 Task: Check the average views per listing of septic tank in the last 1 year.
Action: Mouse moved to (1086, 273)
Screenshot: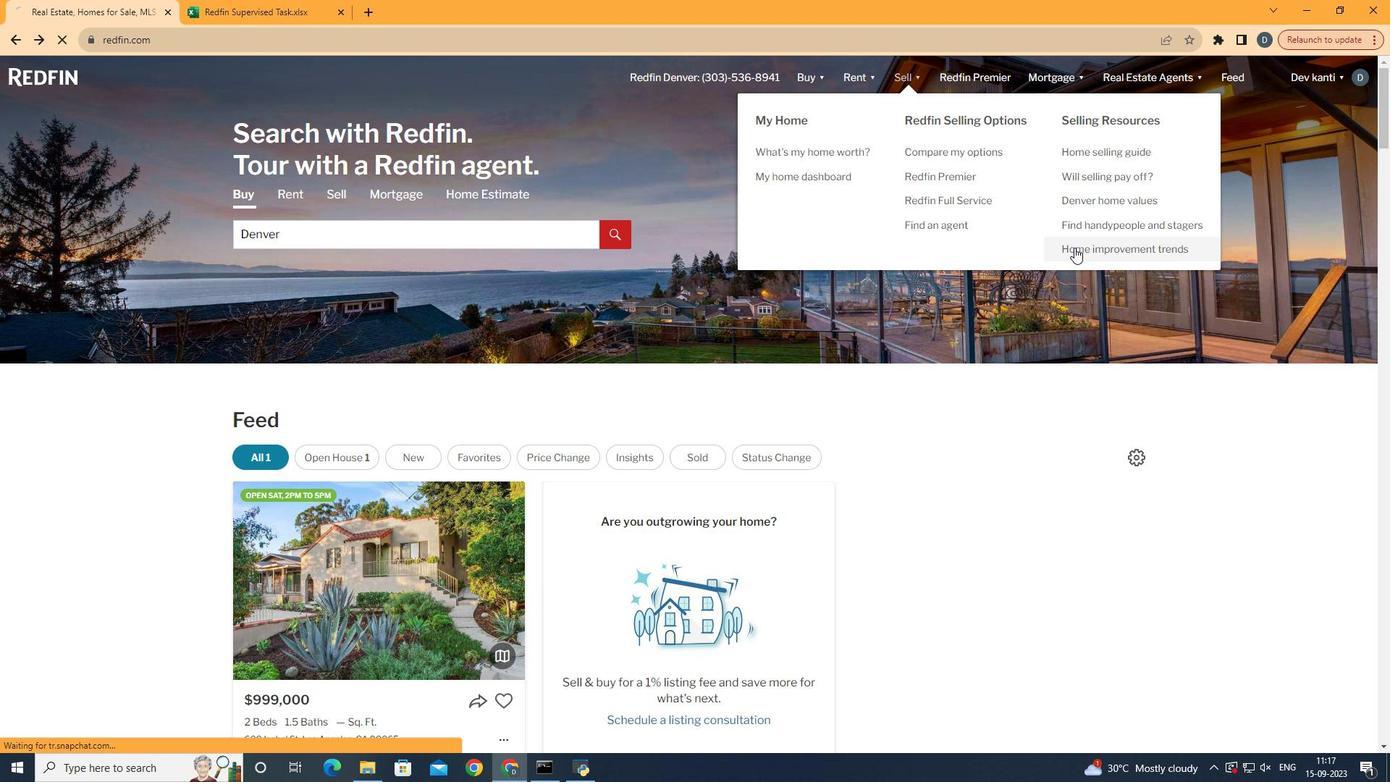 
Action: Mouse pressed left at (1086, 273)
Screenshot: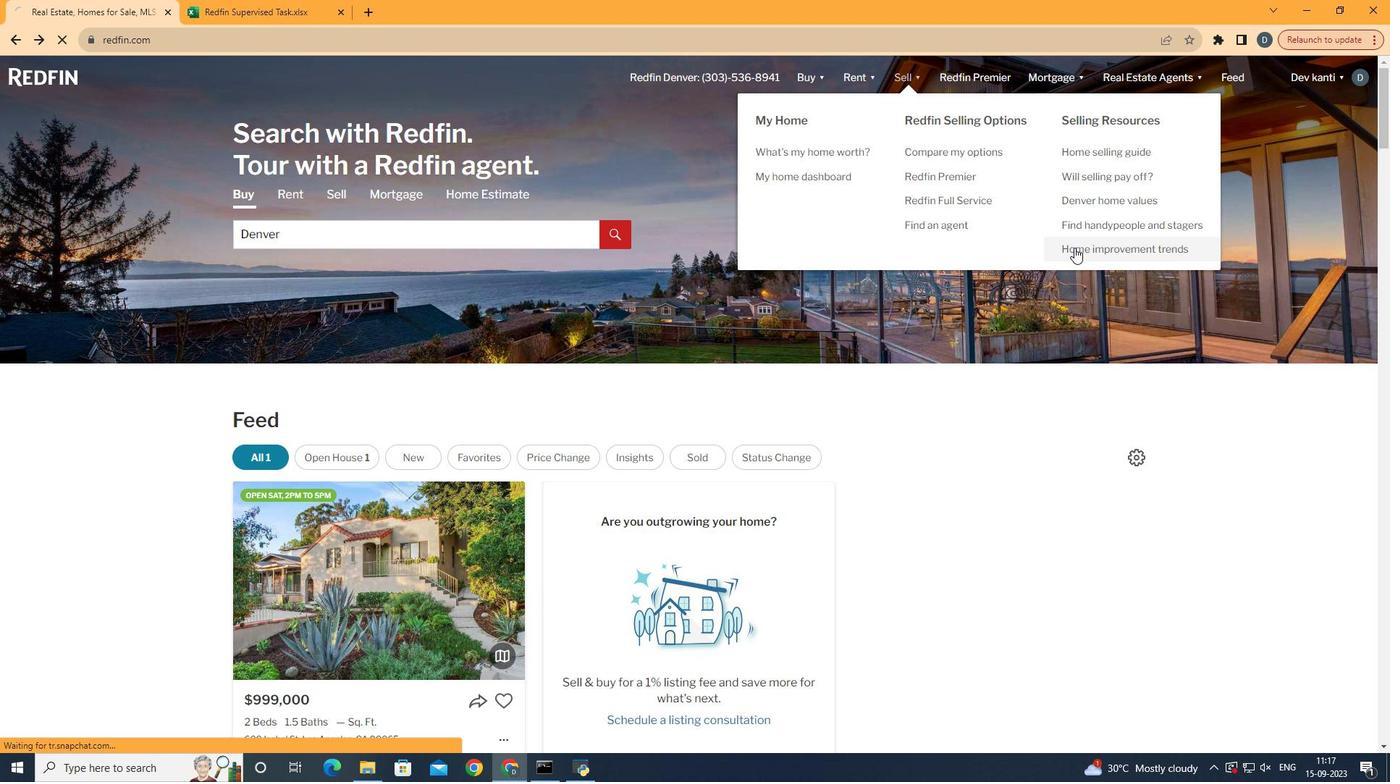 
Action: Mouse moved to (407, 291)
Screenshot: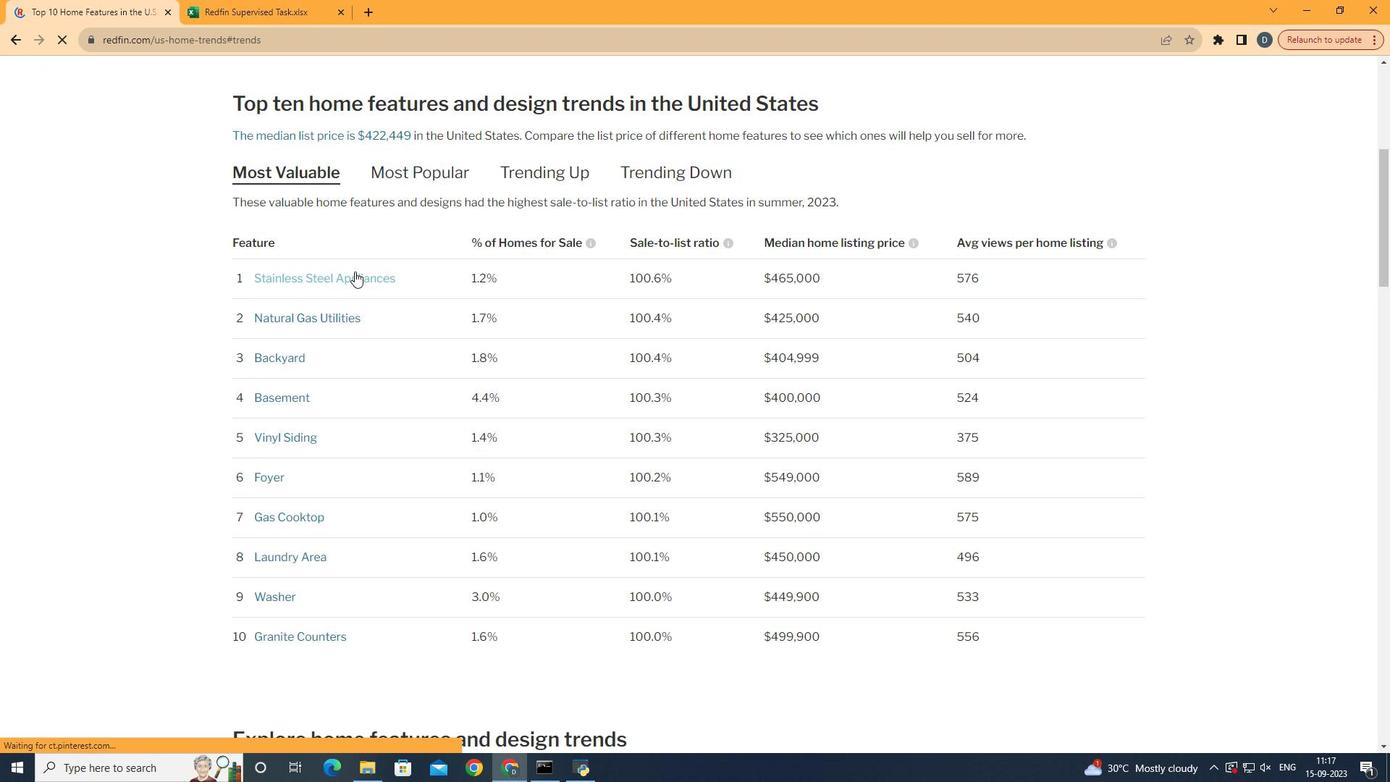 
Action: Mouse pressed left at (407, 291)
Screenshot: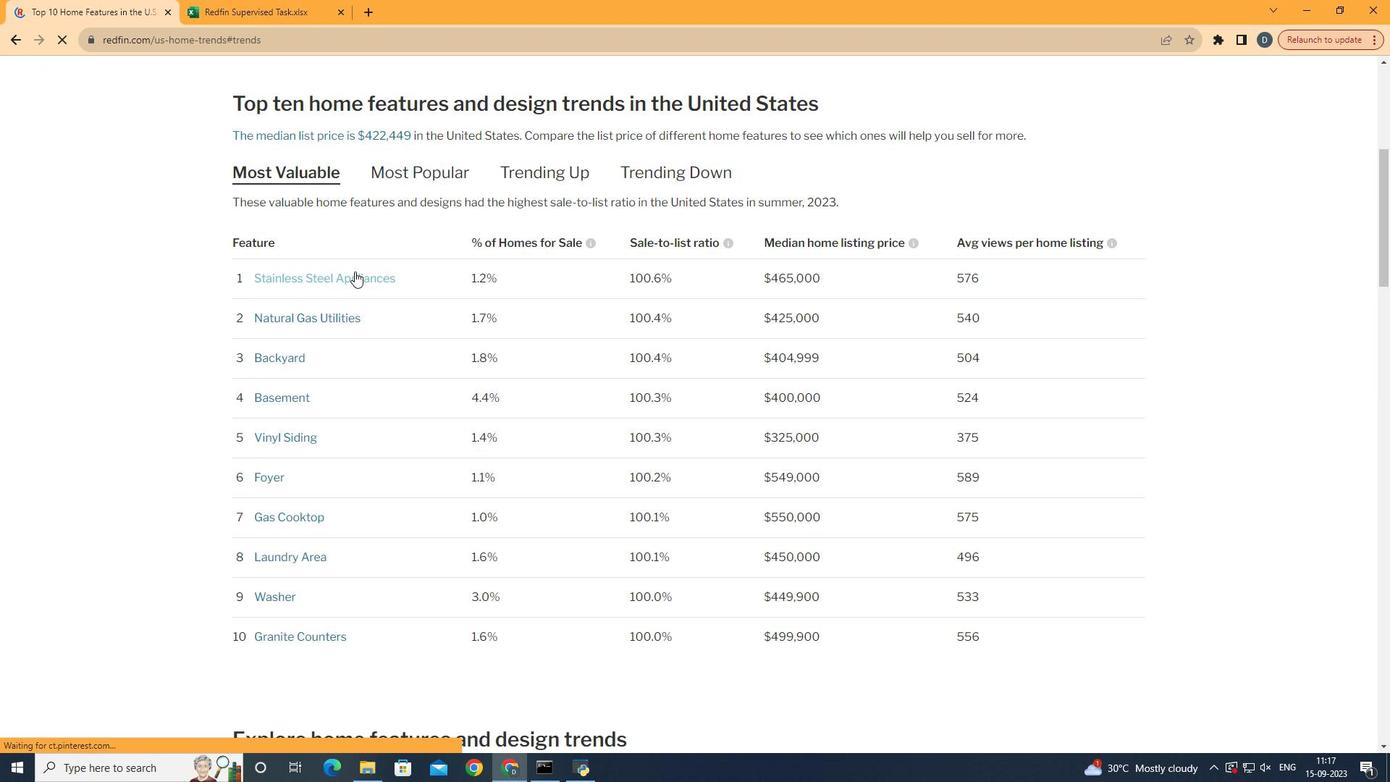 
Action: Mouse moved to (408, 291)
Screenshot: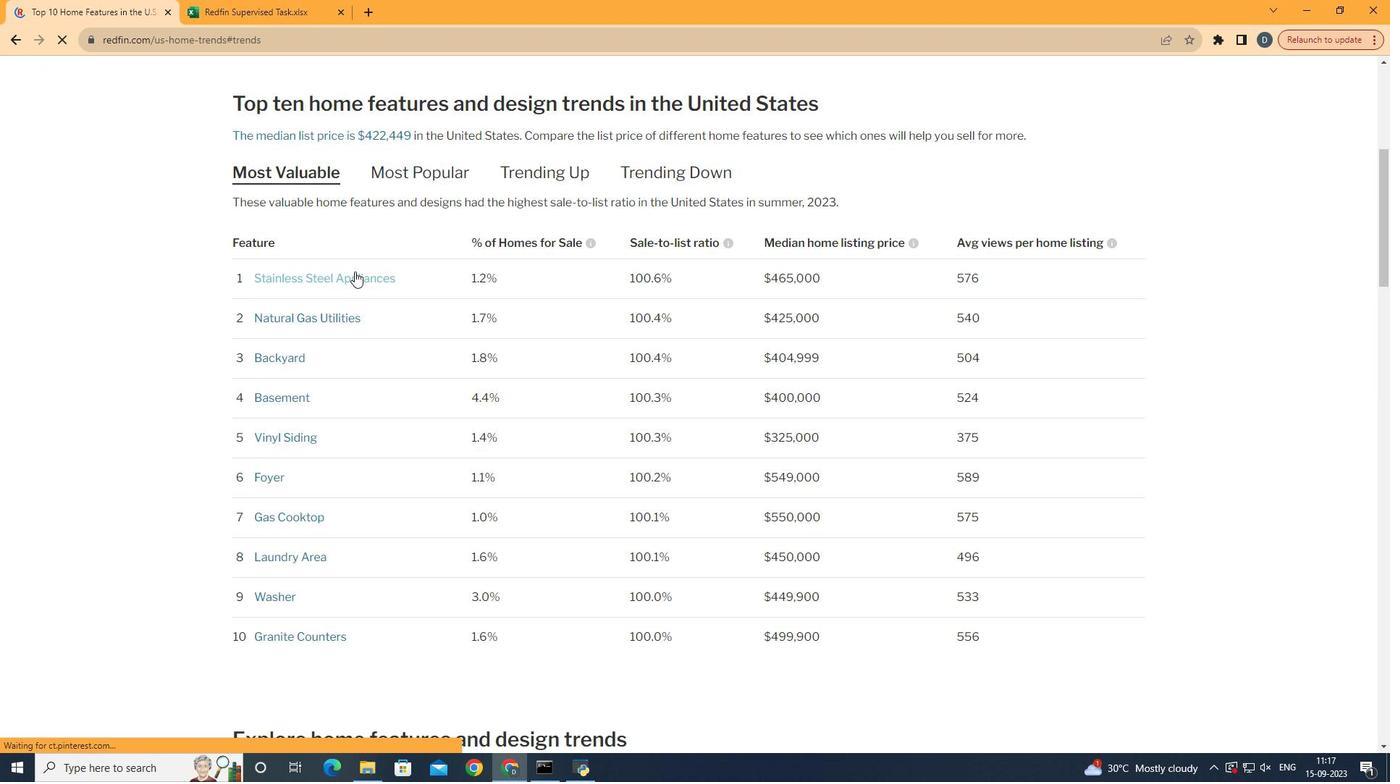 
Action: Mouse scrolled (408, 291) with delta (0, 0)
Screenshot: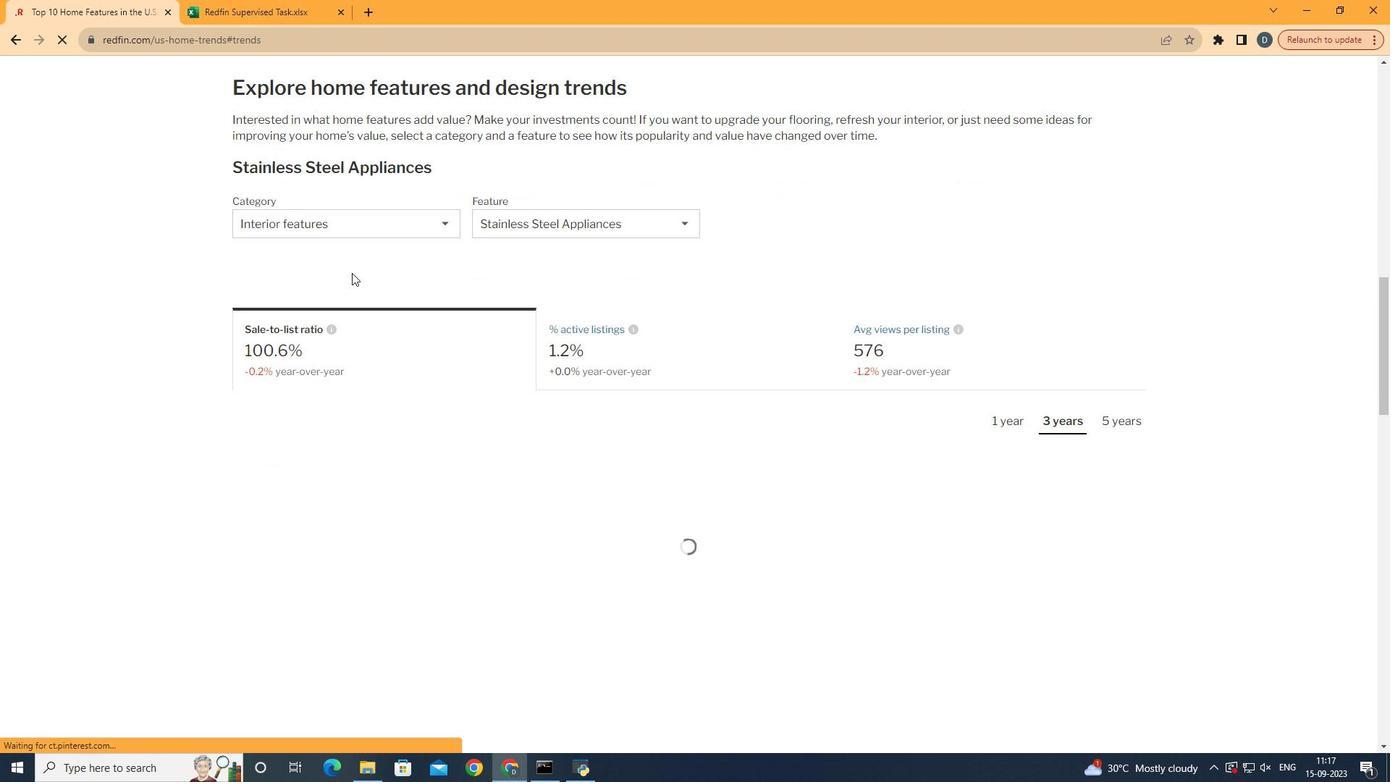 
Action: Mouse scrolled (408, 291) with delta (0, 0)
Screenshot: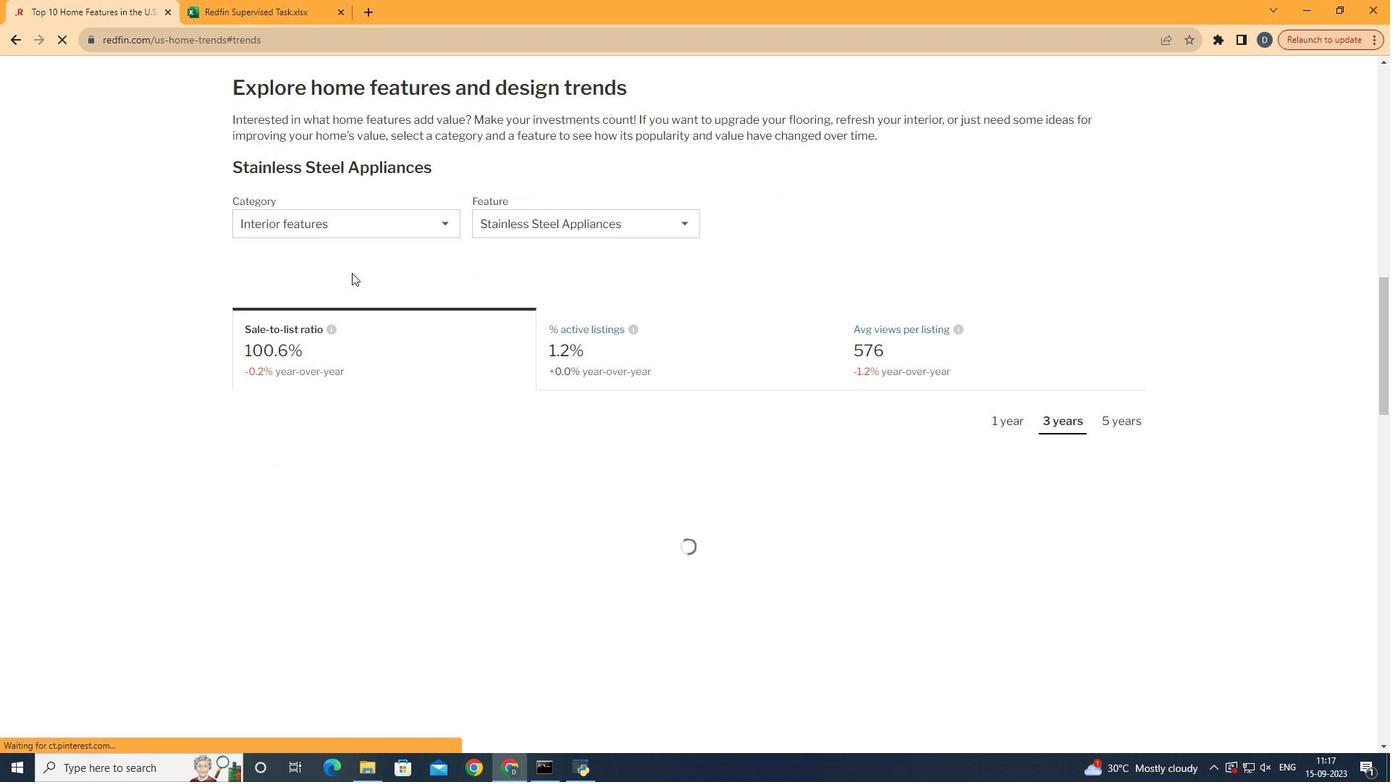 
Action: Mouse scrolled (408, 291) with delta (0, 0)
Screenshot: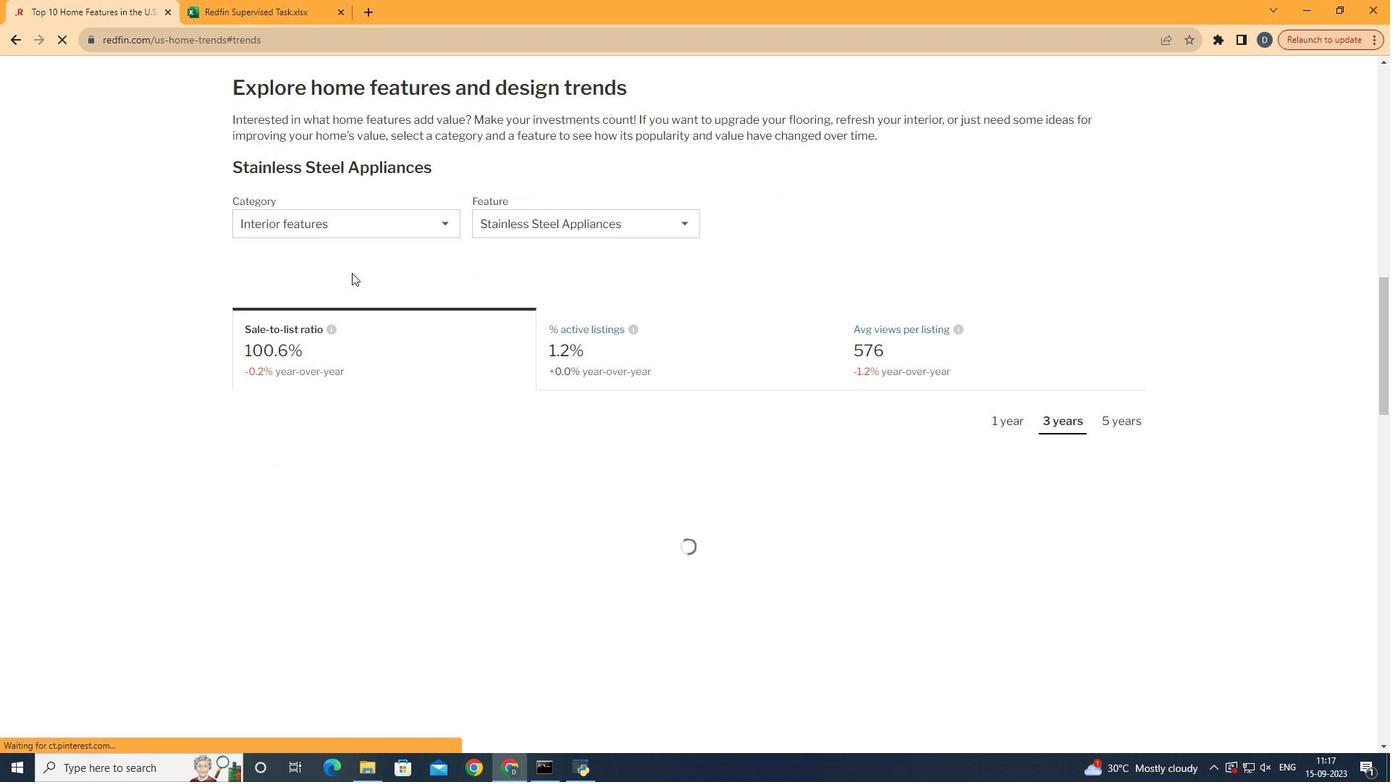 
Action: Mouse scrolled (408, 291) with delta (0, 0)
Screenshot: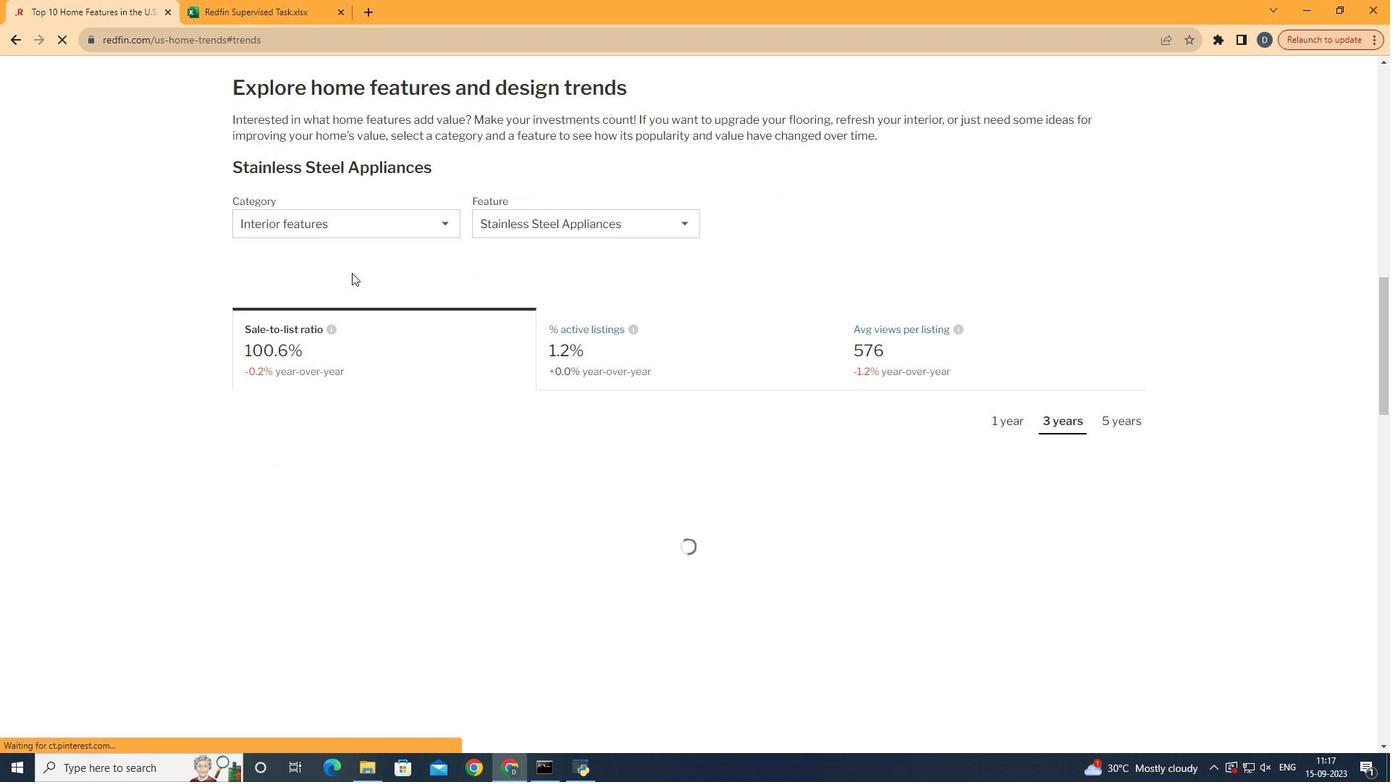 
Action: Mouse scrolled (408, 291) with delta (0, 0)
Screenshot: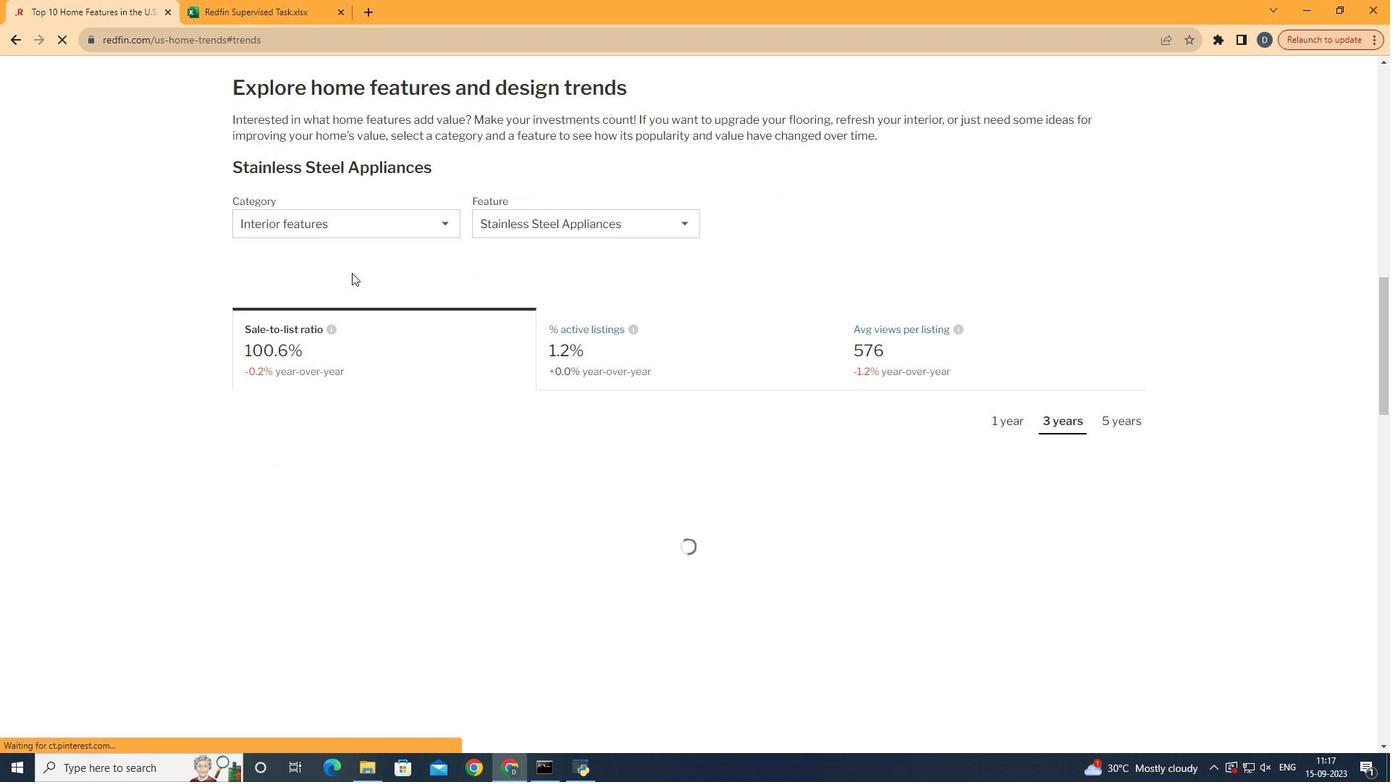 
Action: Mouse scrolled (408, 291) with delta (0, 0)
Screenshot: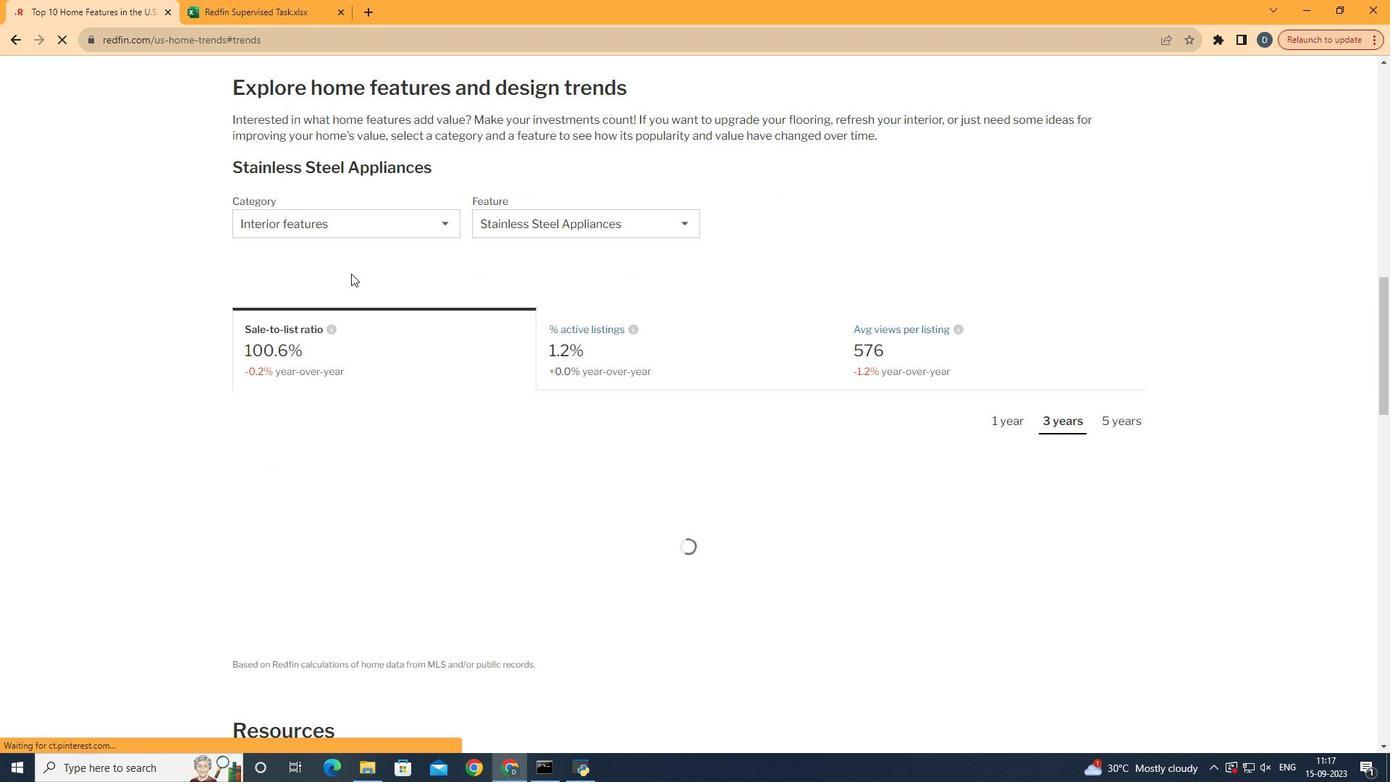 
Action: Mouse scrolled (408, 291) with delta (0, 0)
Screenshot: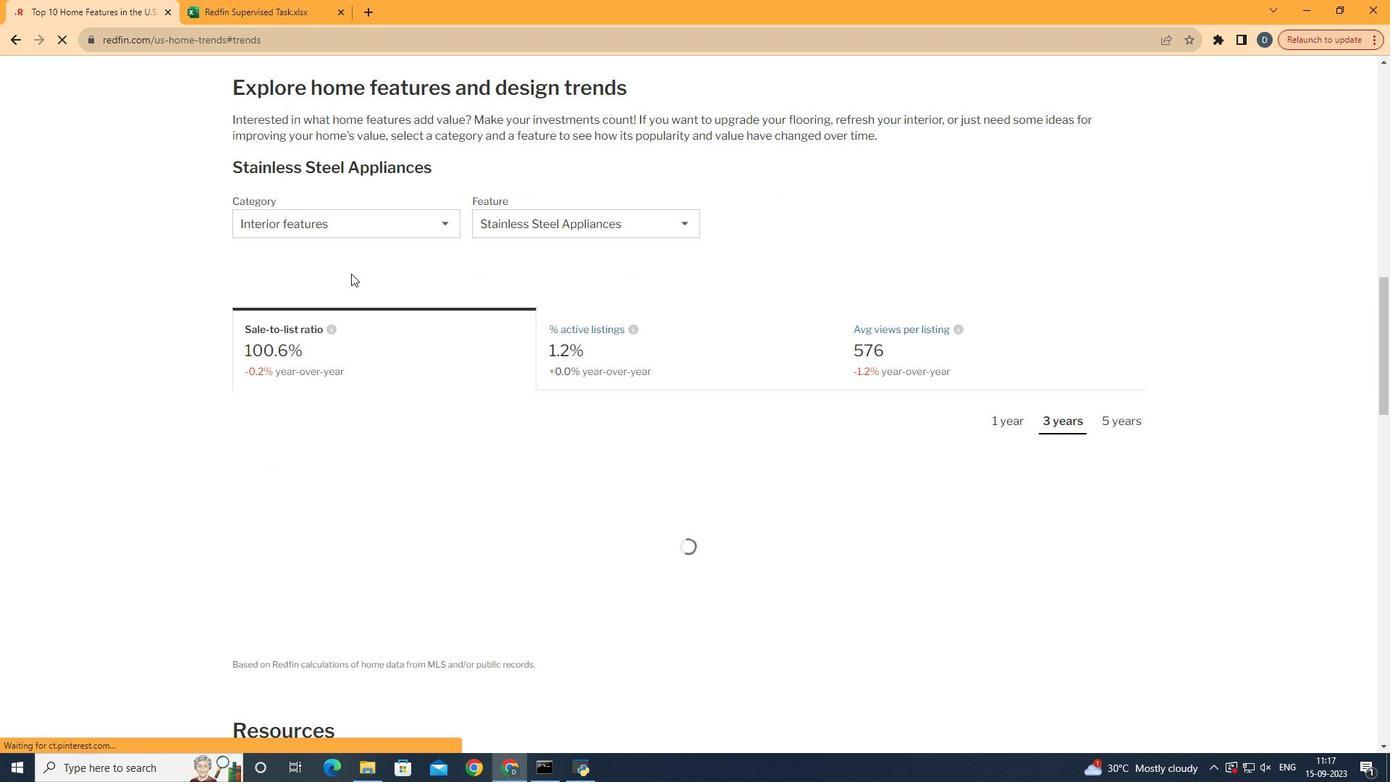 
Action: Mouse scrolled (408, 291) with delta (0, 0)
Screenshot: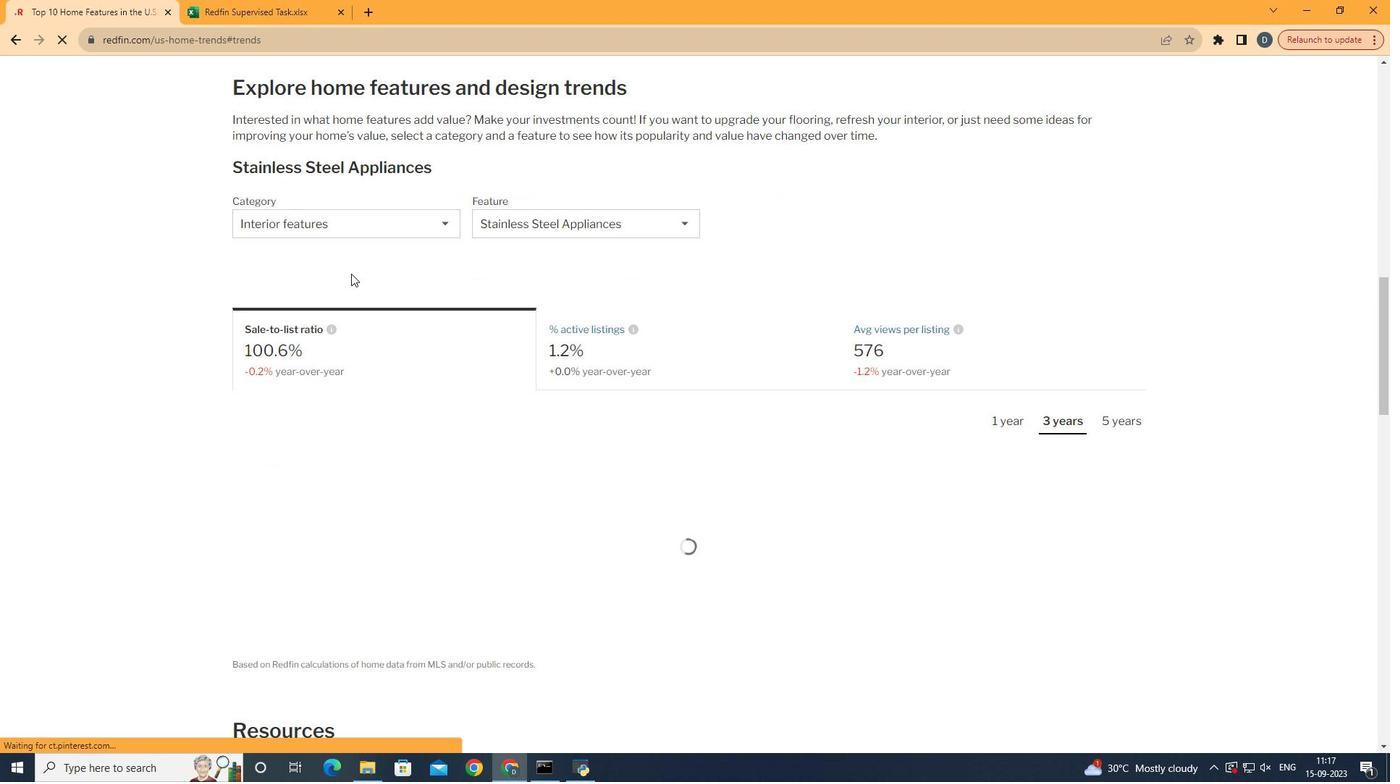 
Action: Mouse scrolled (408, 291) with delta (0, 0)
Screenshot: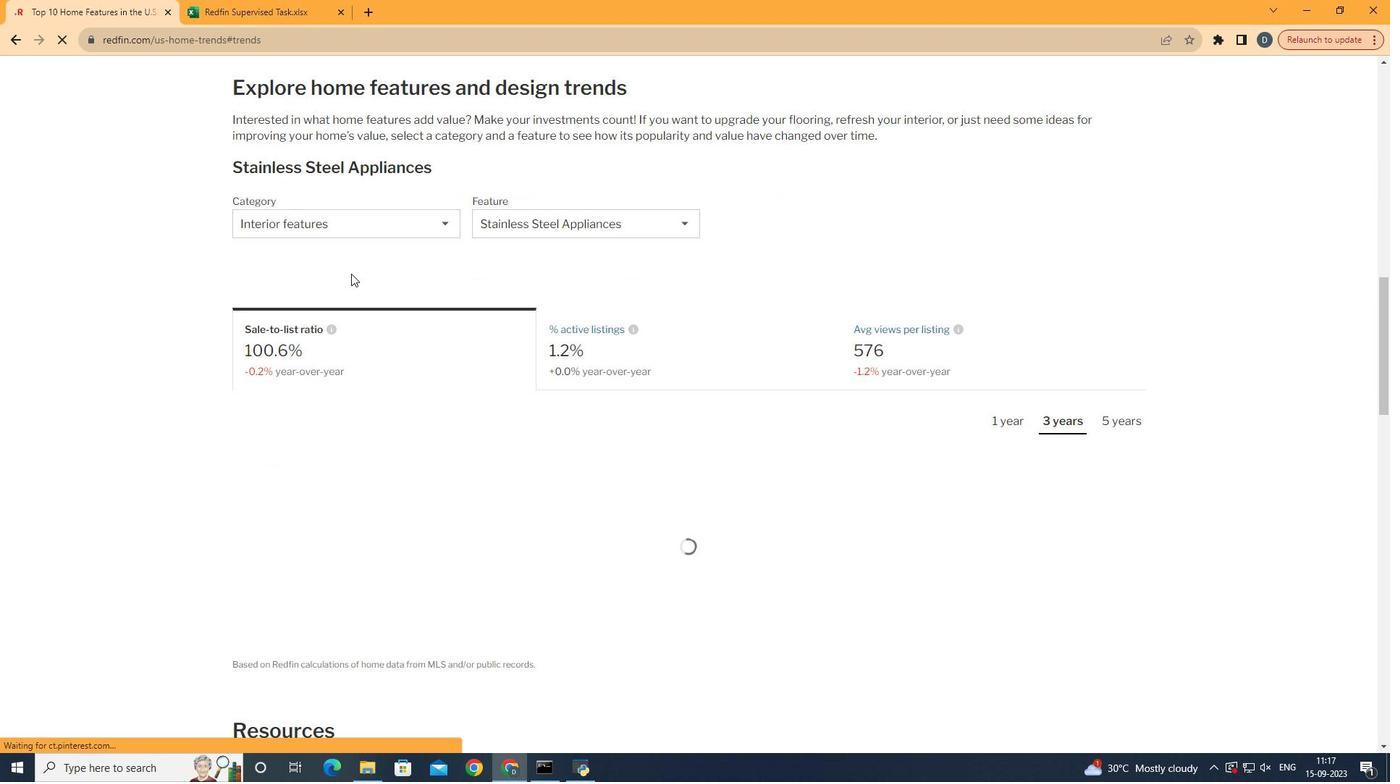 
Action: Mouse moved to (404, 293)
Screenshot: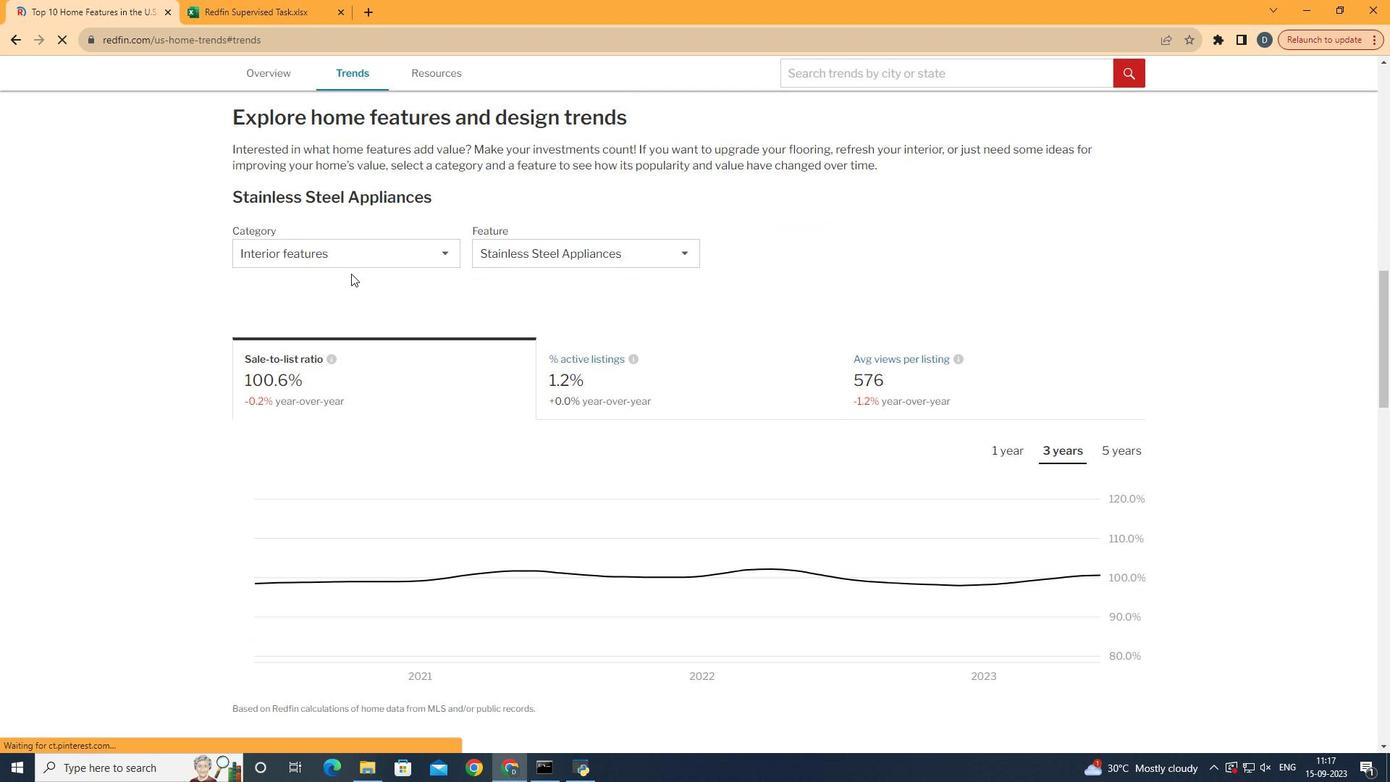 
Action: Mouse scrolled (404, 292) with delta (0, 0)
Screenshot: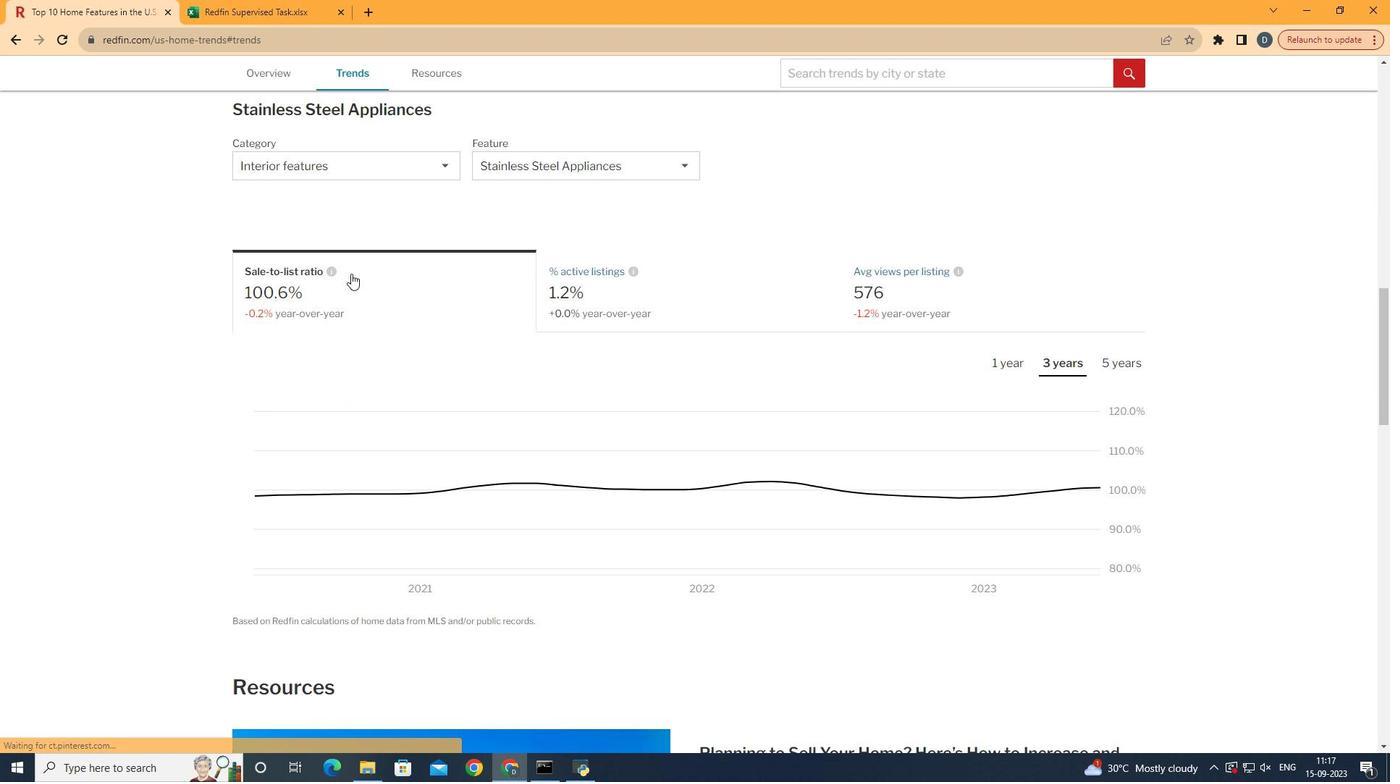 
Action: Mouse scrolled (404, 292) with delta (0, 0)
Screenshot: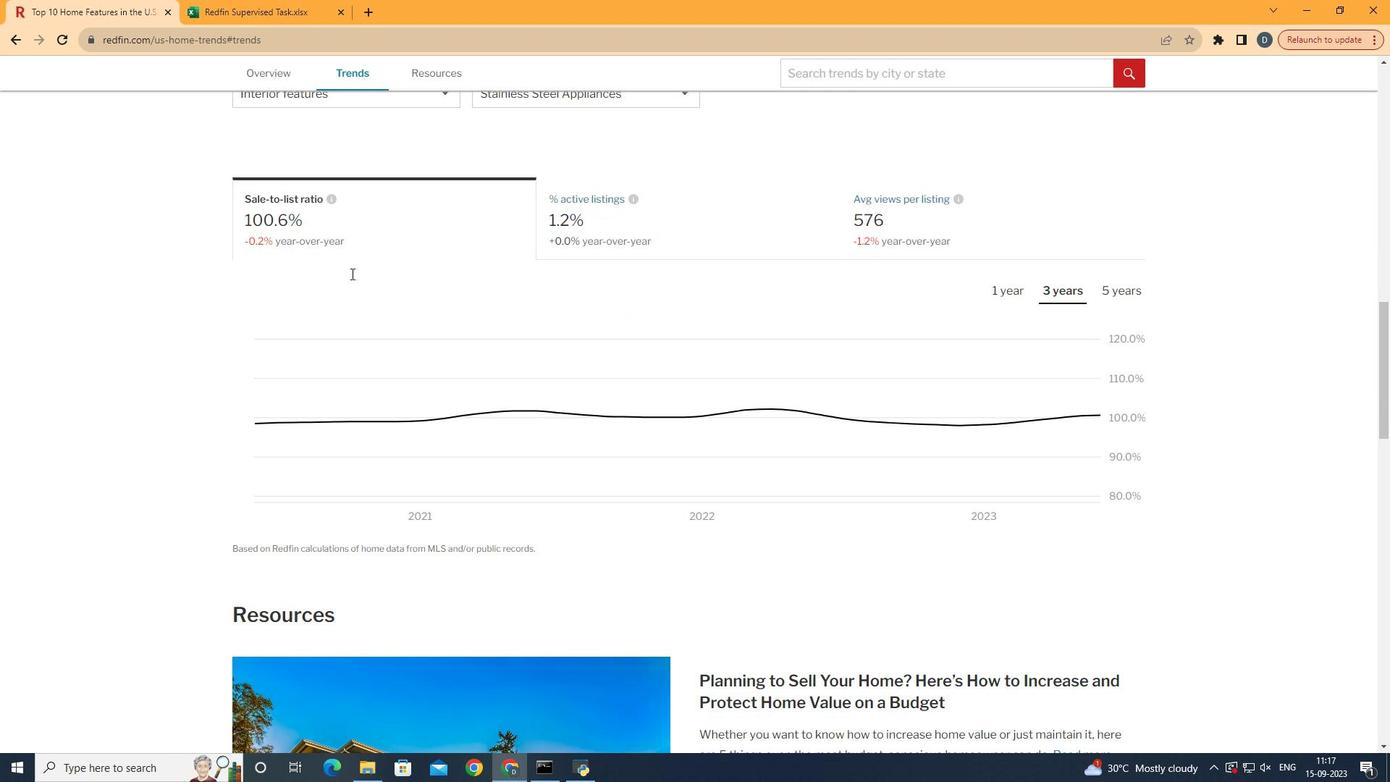 
Action: Mouse scrolled (404, 292) with delta (0, 0)
Screenshot: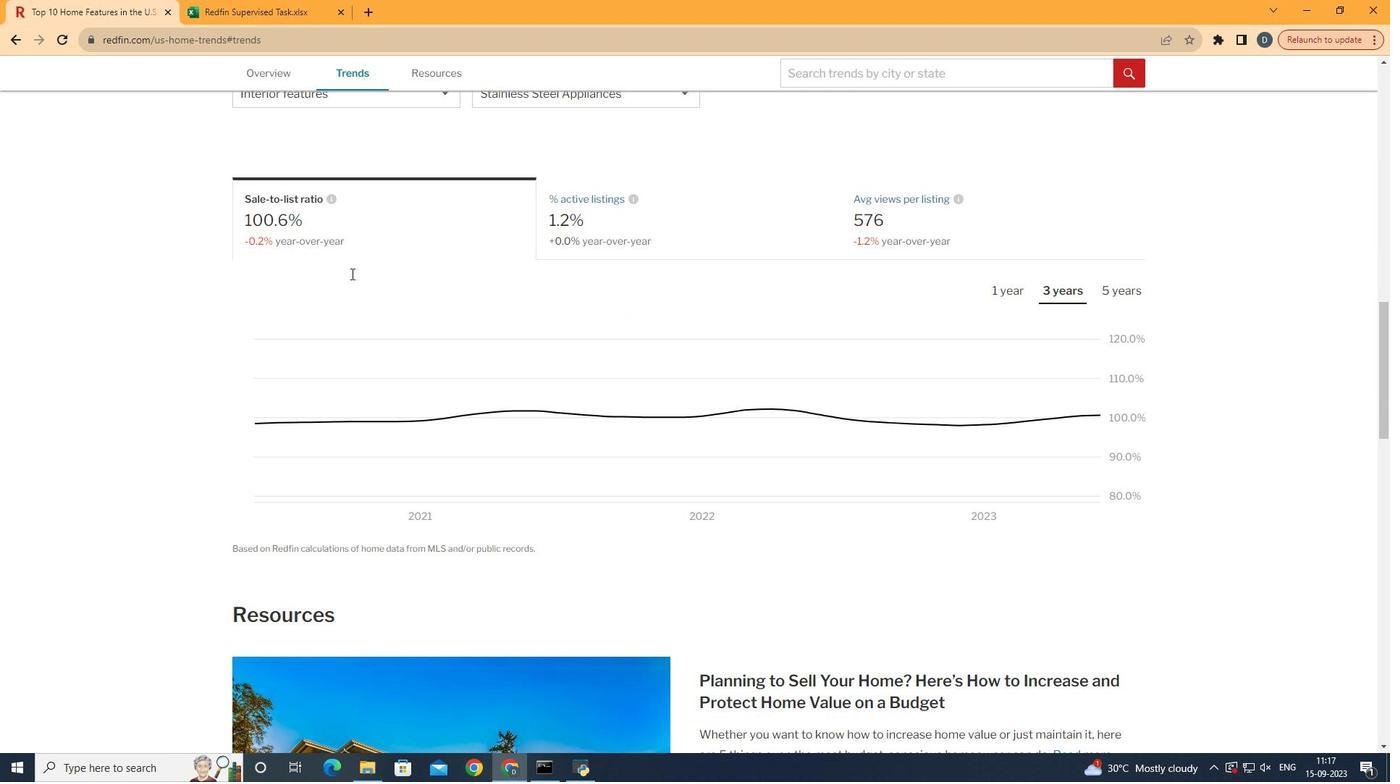 
Action: Mouse scrolled (404, 292) with delta (0, 0)
Screenshot: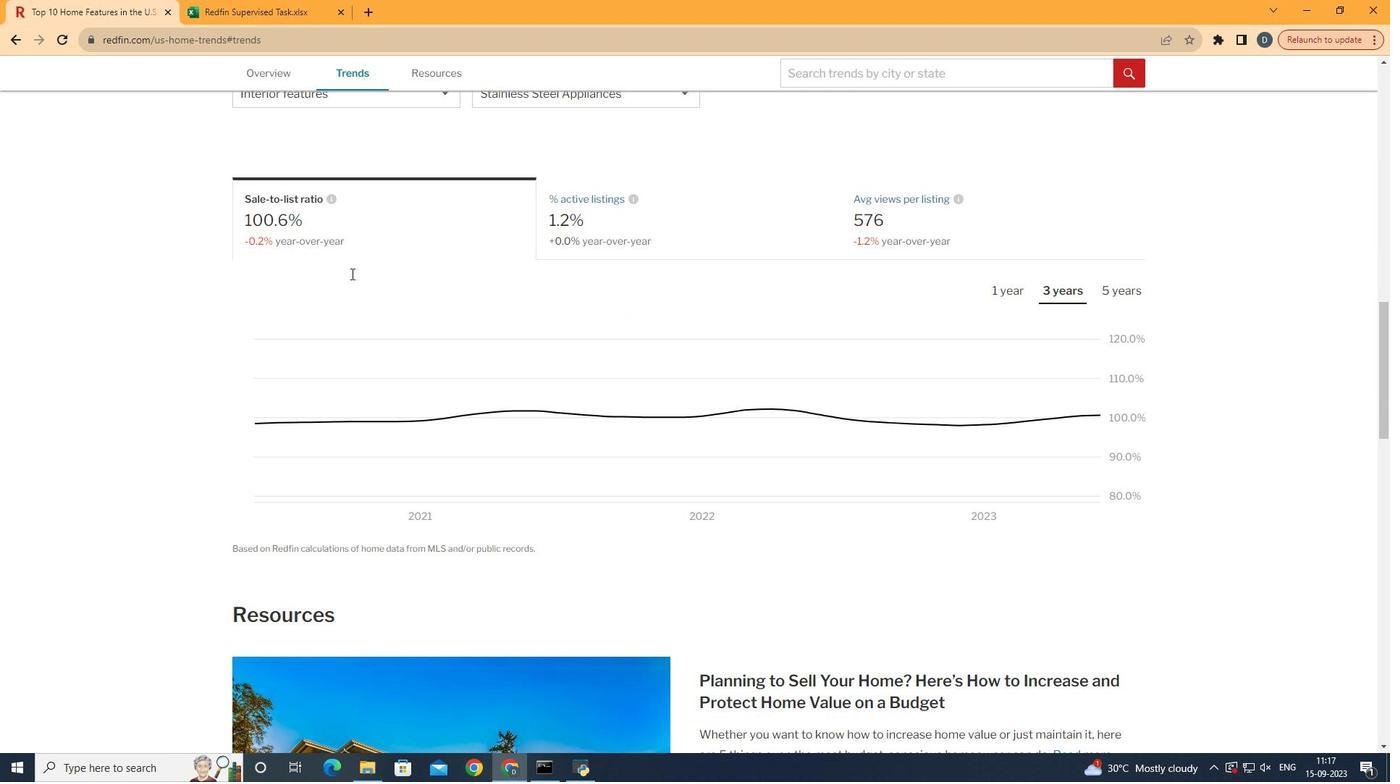 
Action: Mouse scrolled (404, 292) with delta (0, 0)
Screenshot: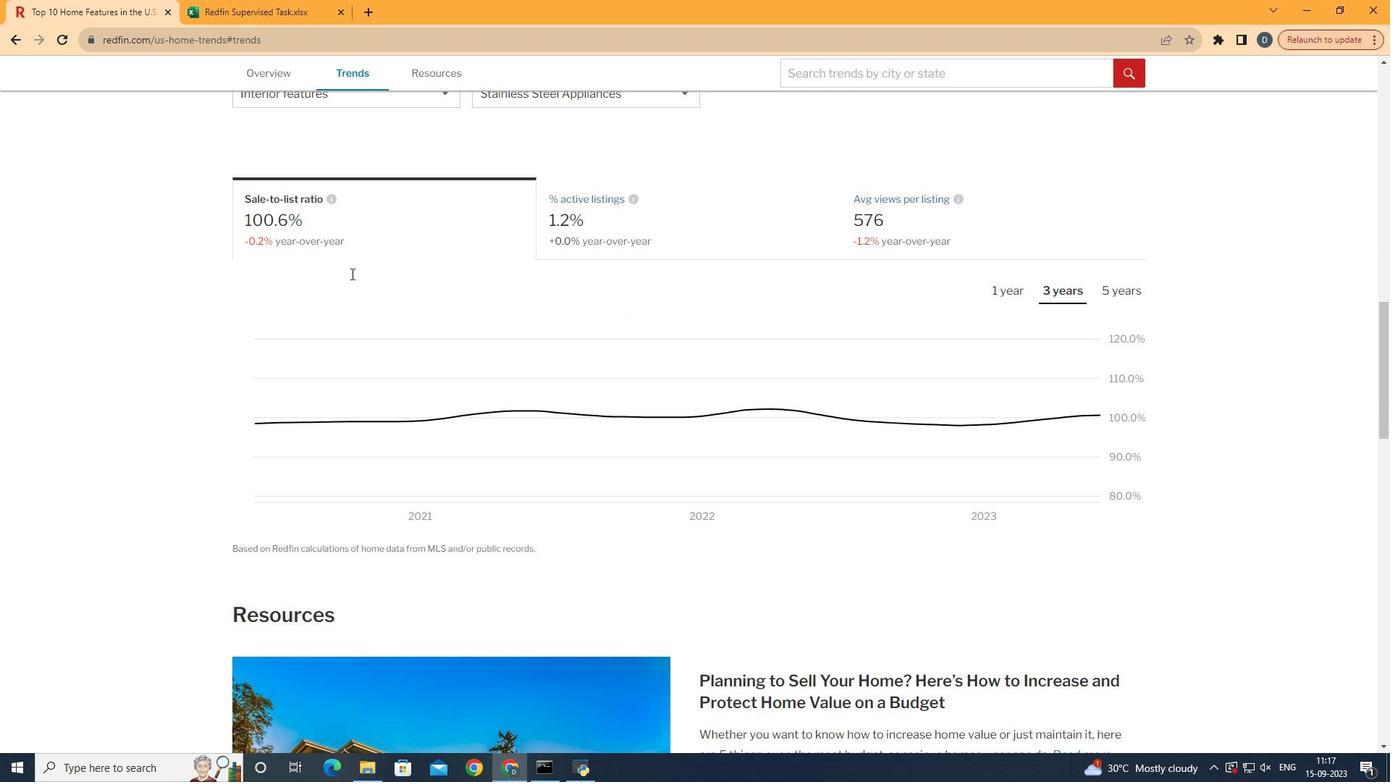 
Action: Mouse scrolled (404, 293) with delta (0, 0)
Screenshot: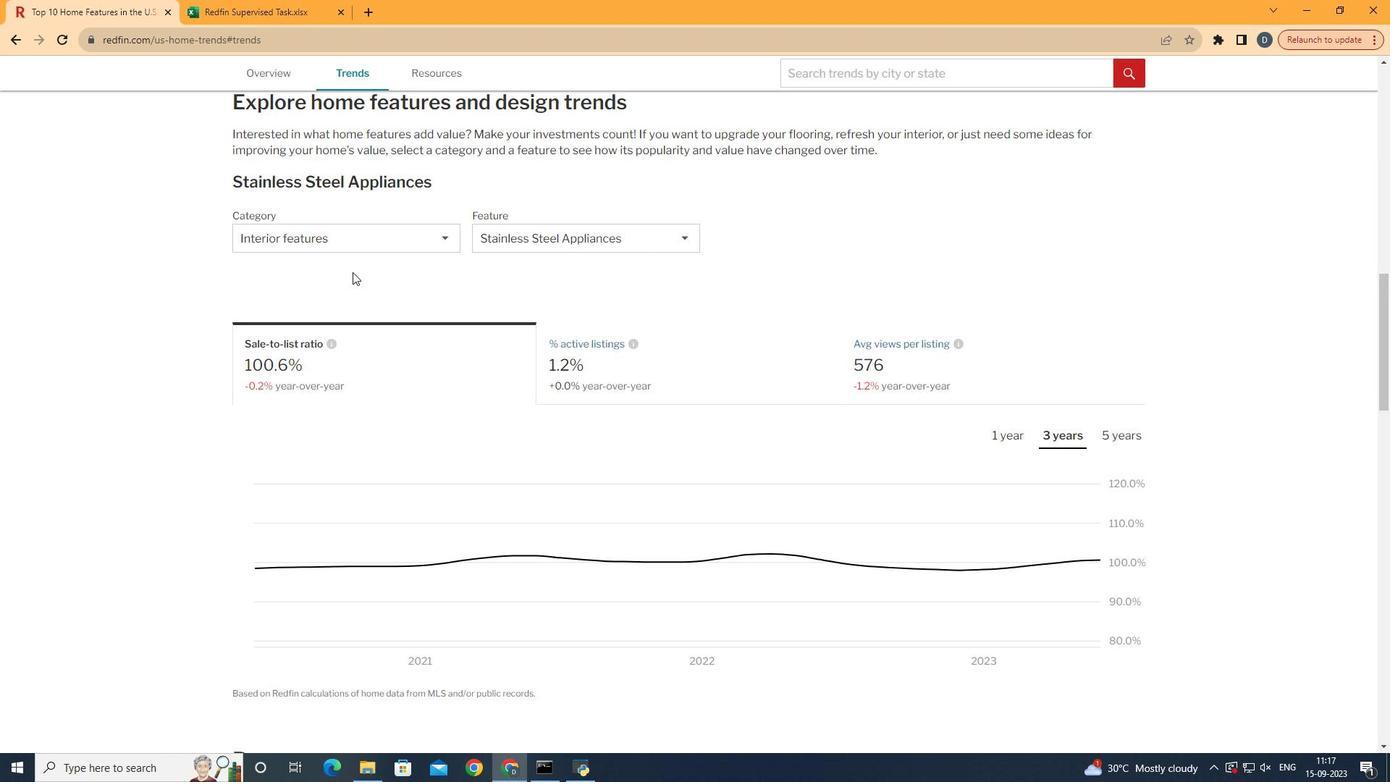 
Action: Mouse scrolled (404, 293) with delta (0, 0)
Screenshot: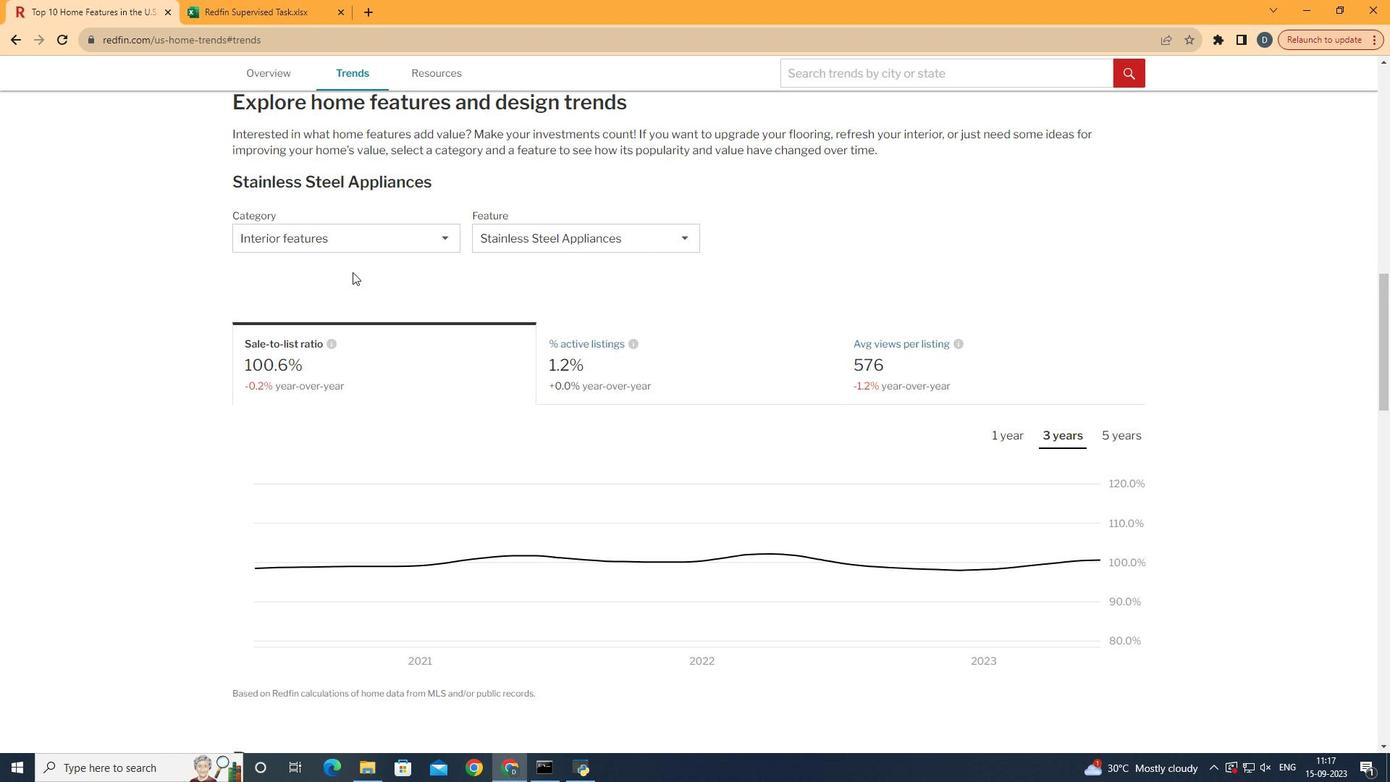
Action: Mouse moved to (453, 261)
Screenshot: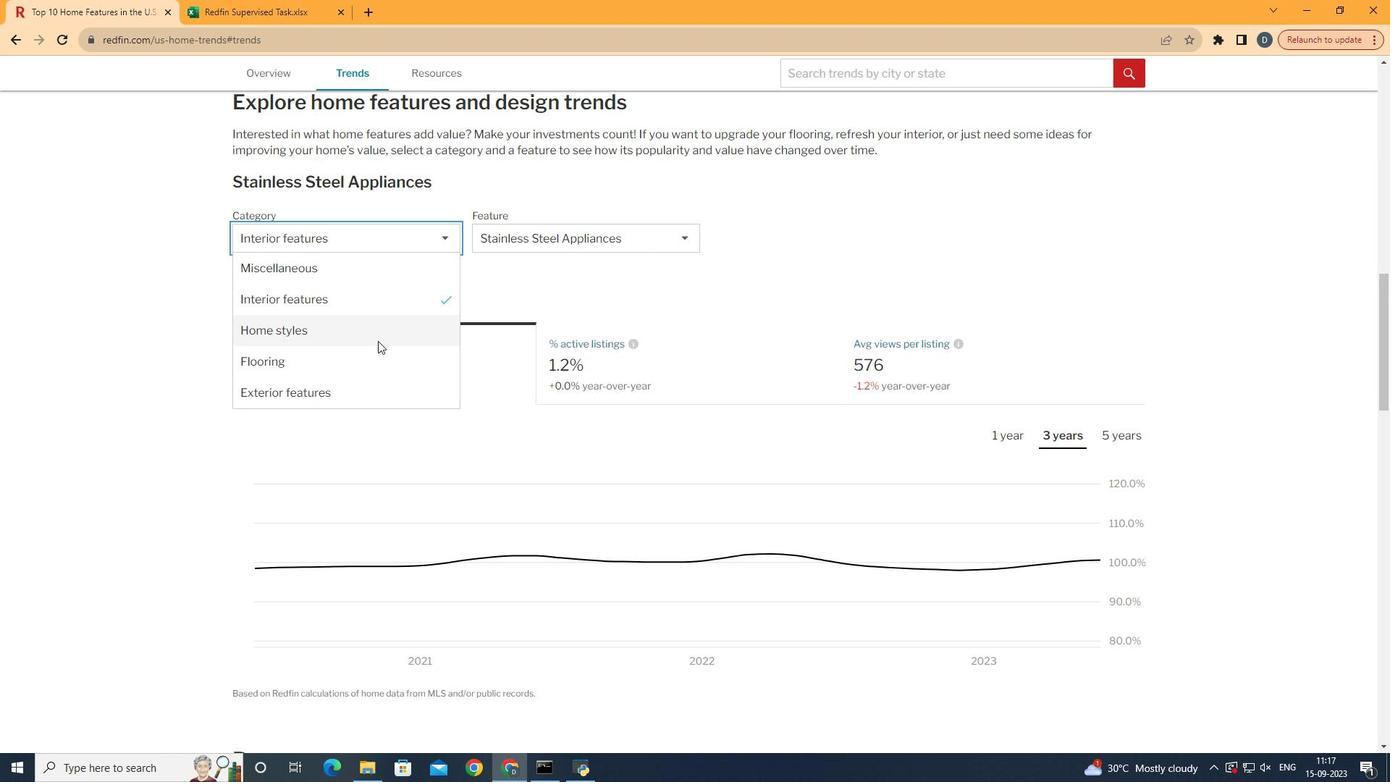 
Action: Mouse pressed left at (453, 261)
Screenshot: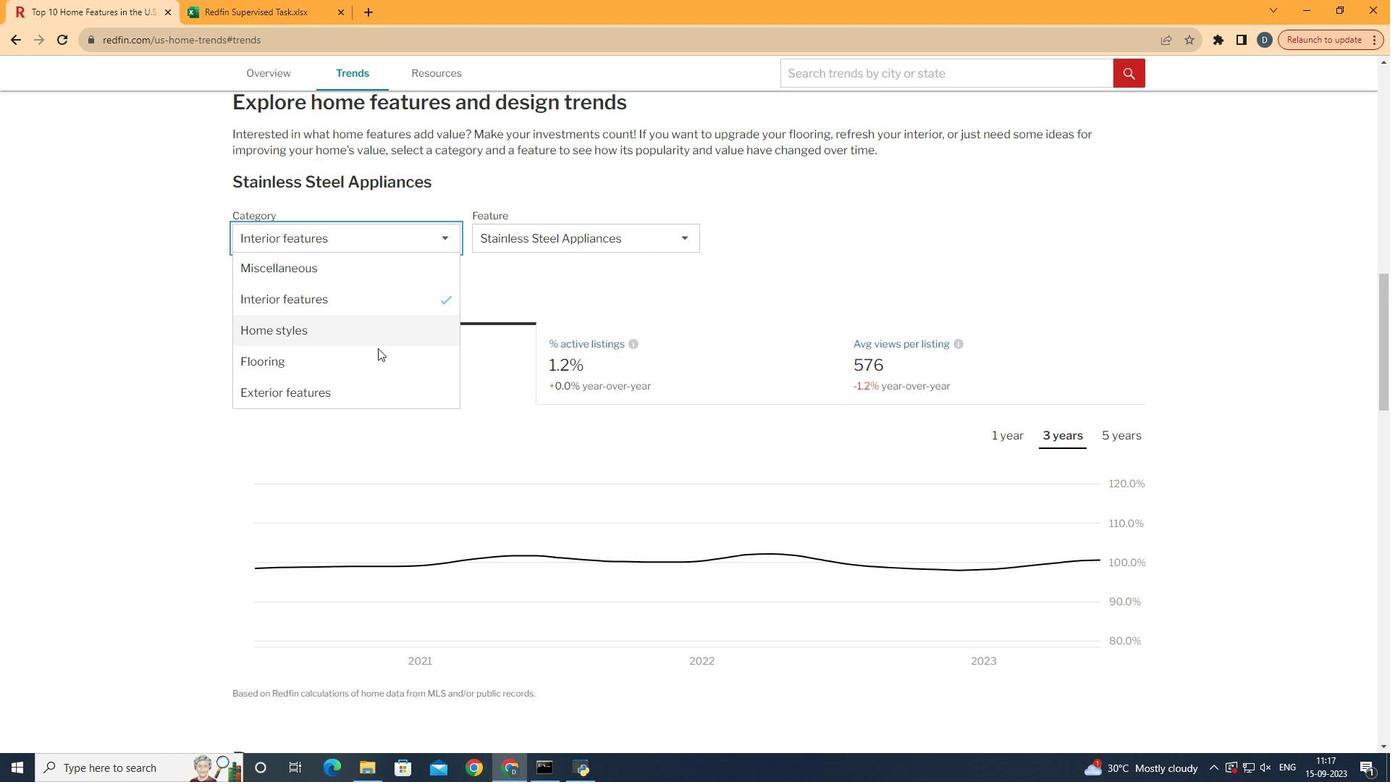 
Action: Mouse moved to (427, 379)
Screenshot: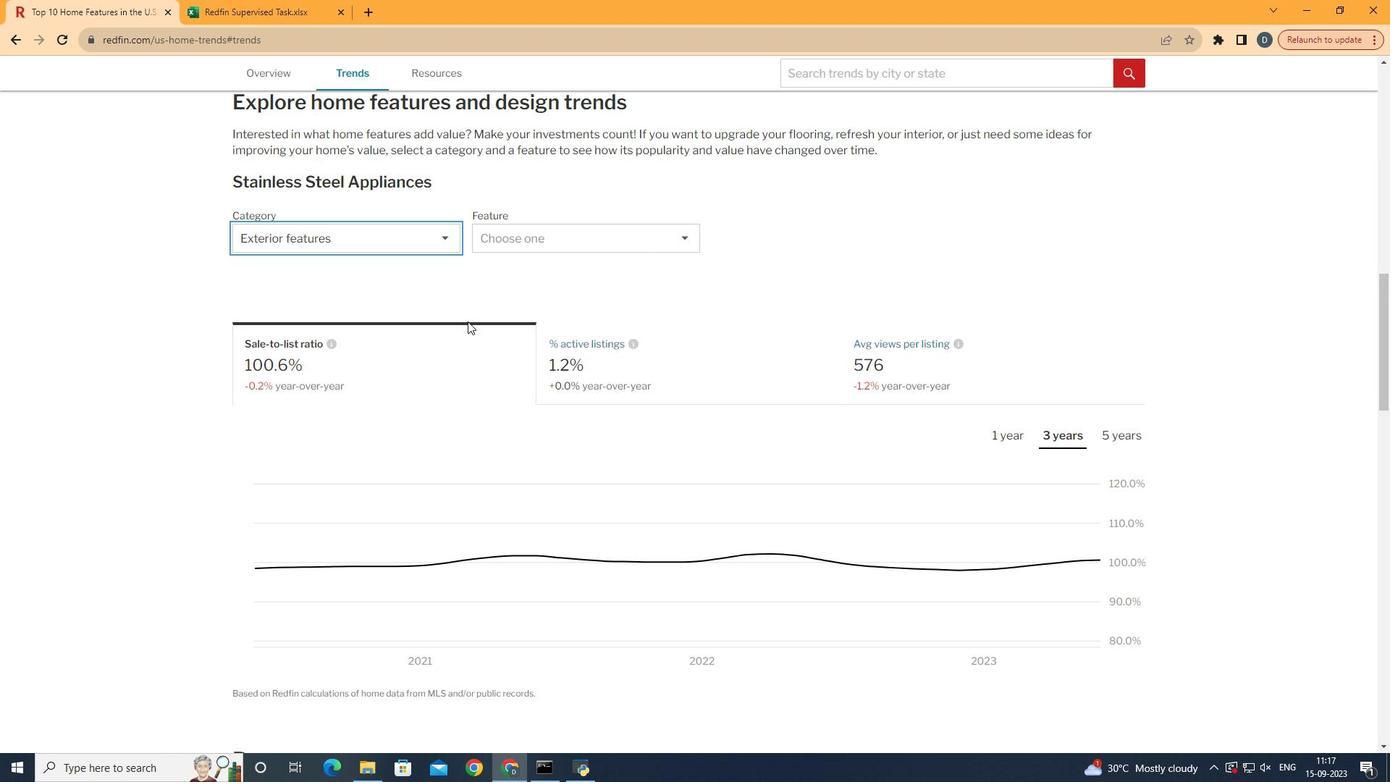 
Action: Mouse pressed left at (427, 379)
Screenshot: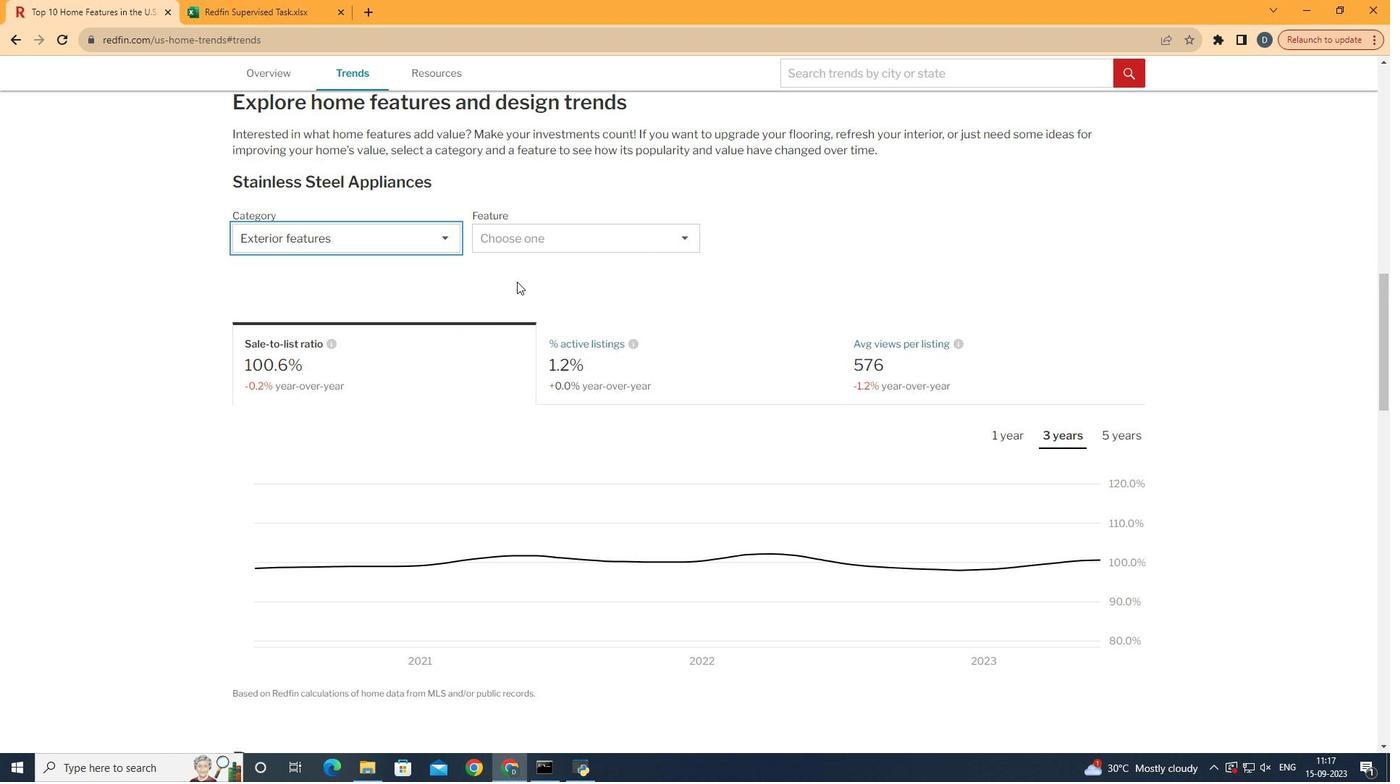 
Action: Mouse moved to (579, 282)
Screenshot: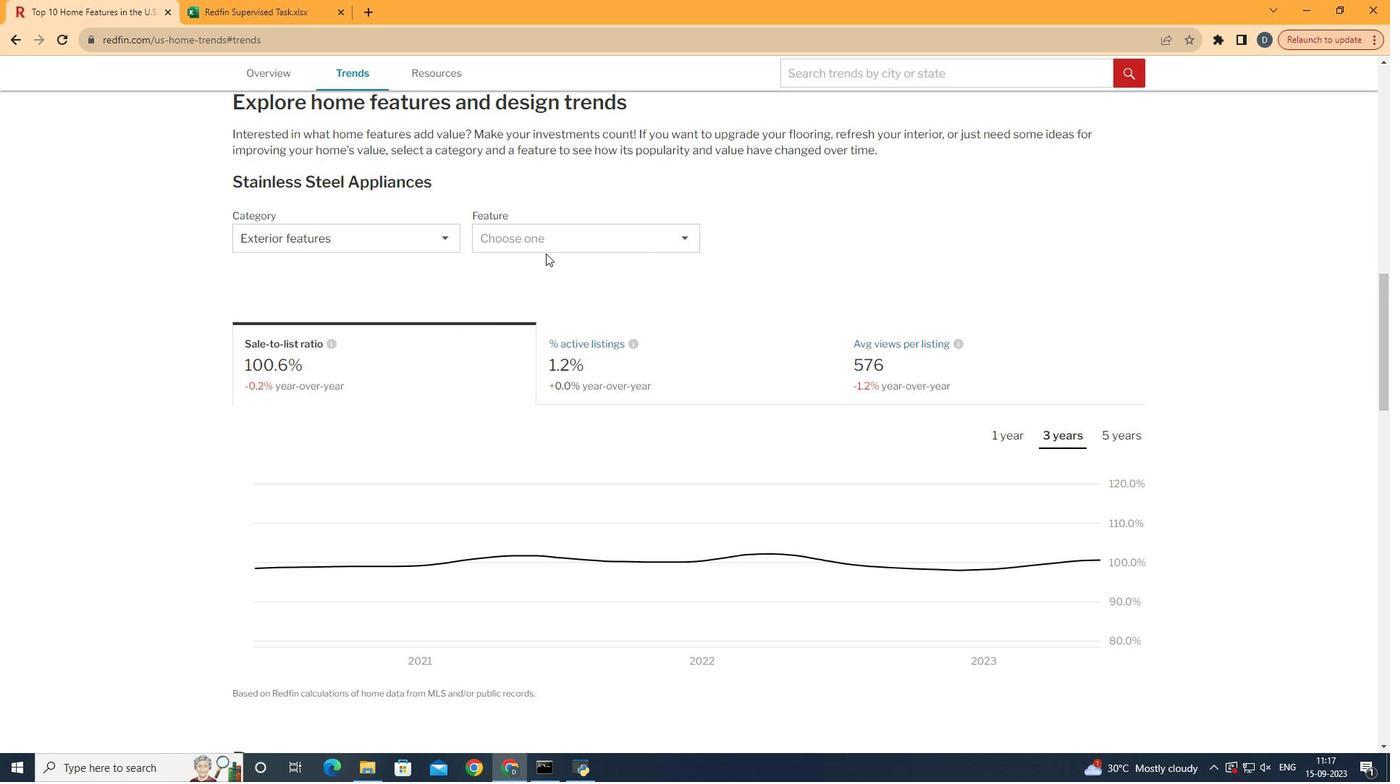 
Action: Mouse pressed left at (579, 282)
Screenshot: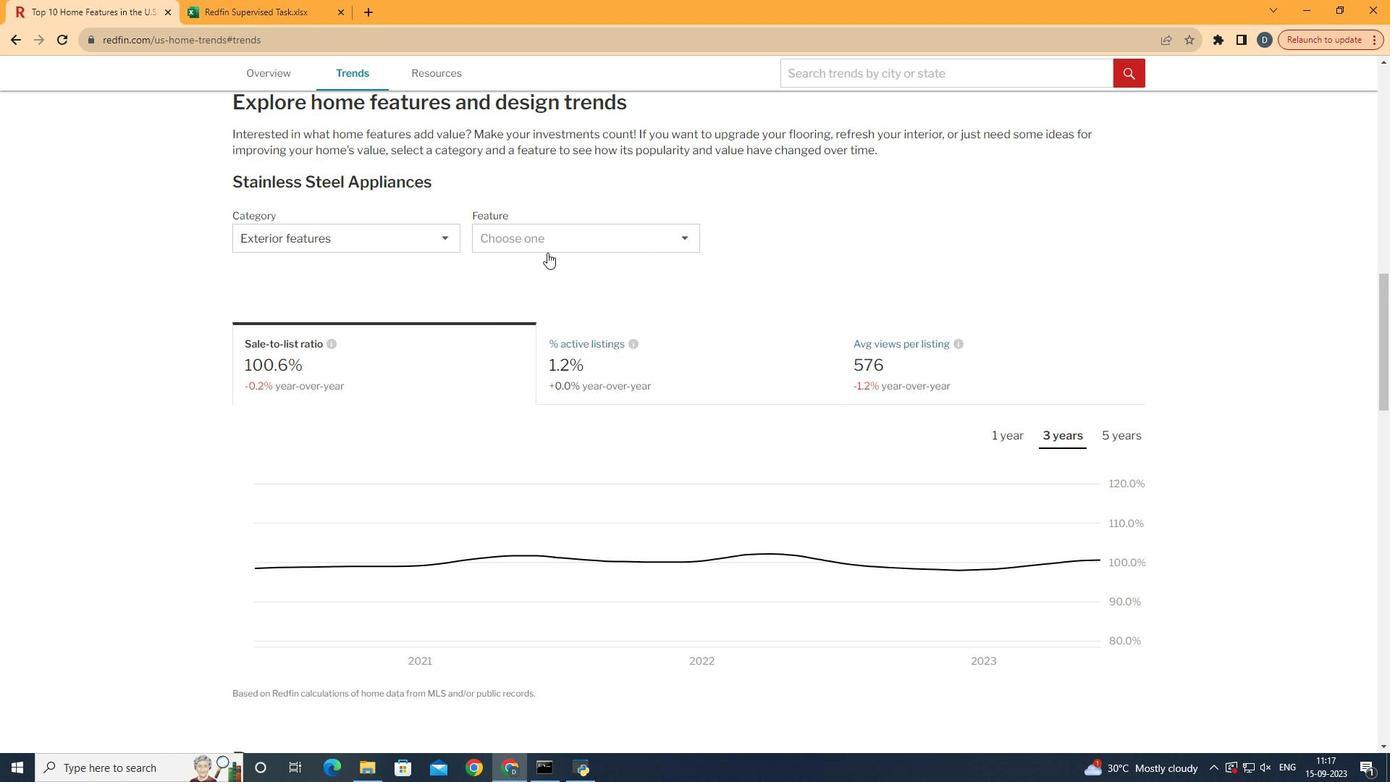 
Action: Mouse moved to (588, 278)
Screenshot: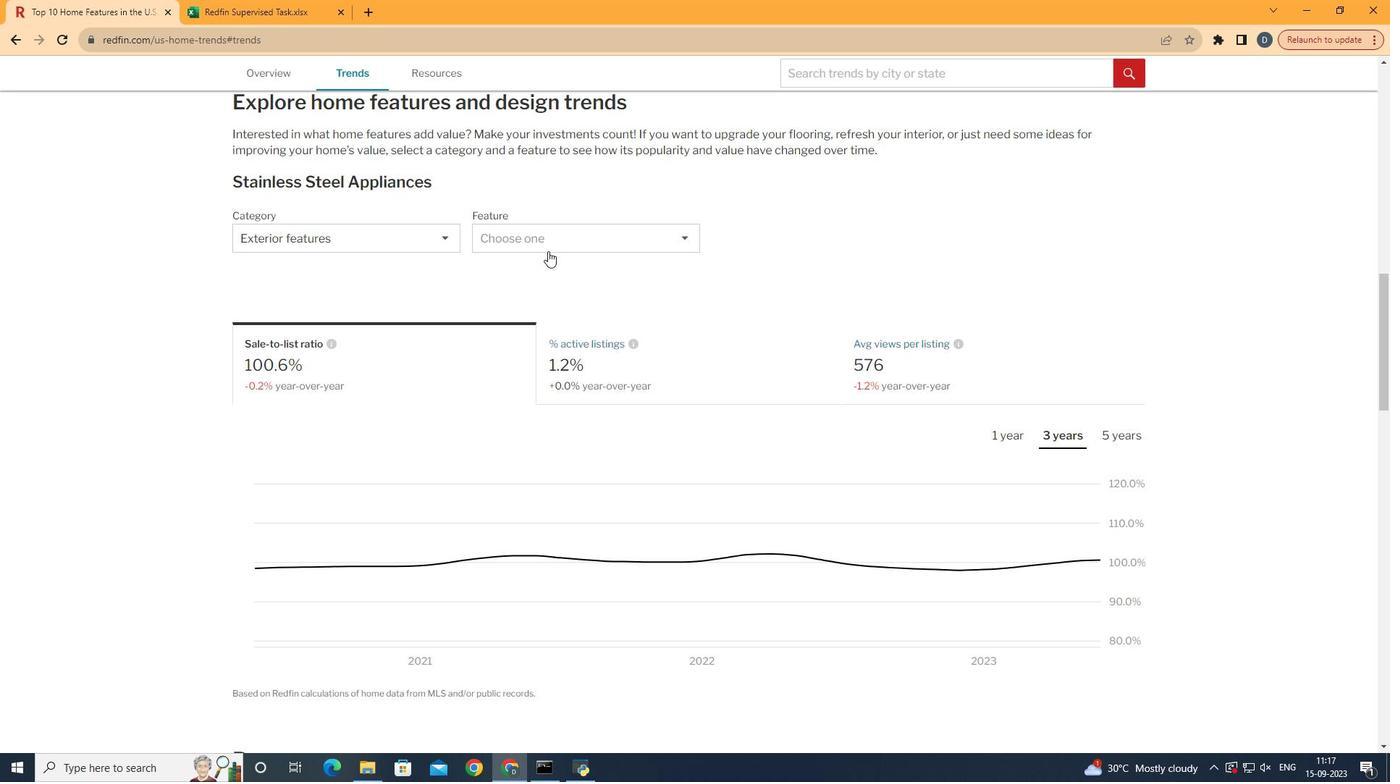 
Action: Mouse pressed left at (588, 278)
Screenshot: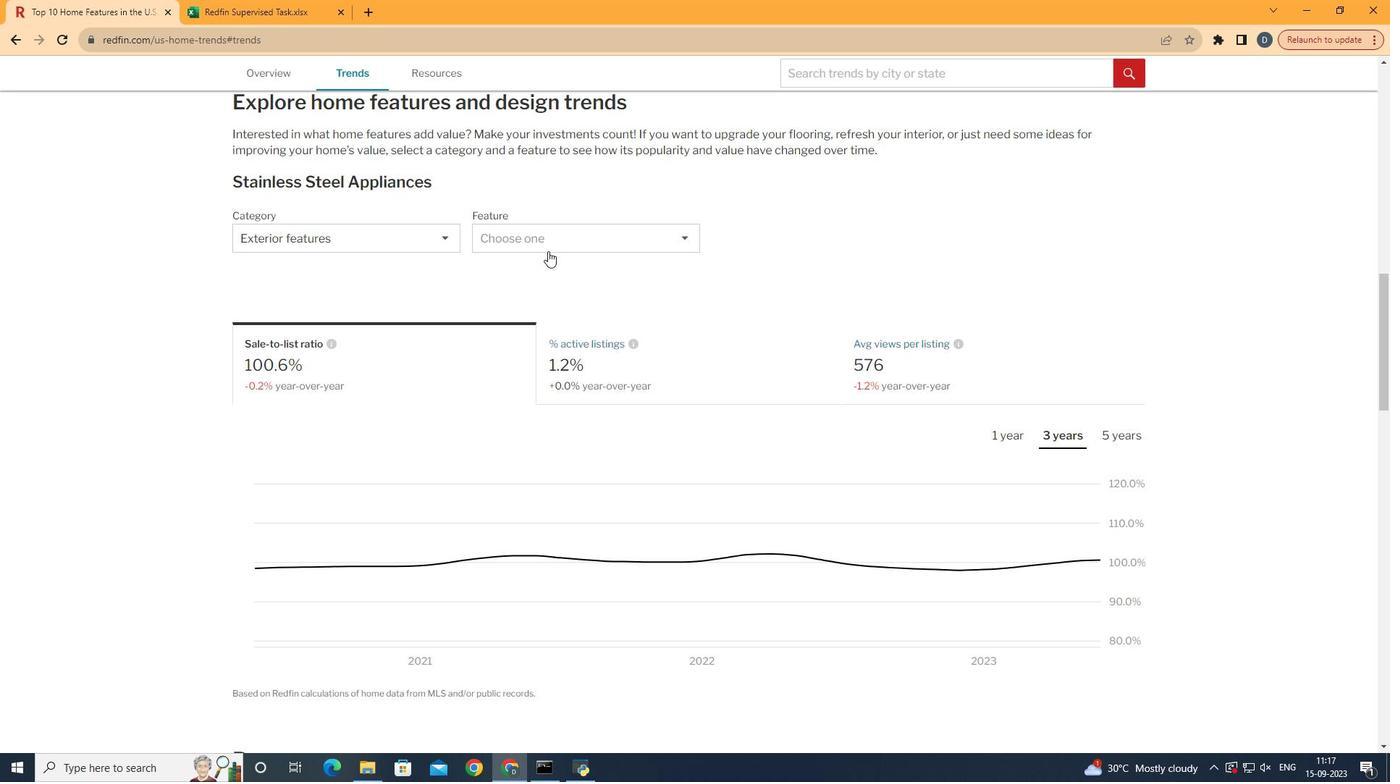 
Action: Mouse moved to (612, 268)
Screenshot: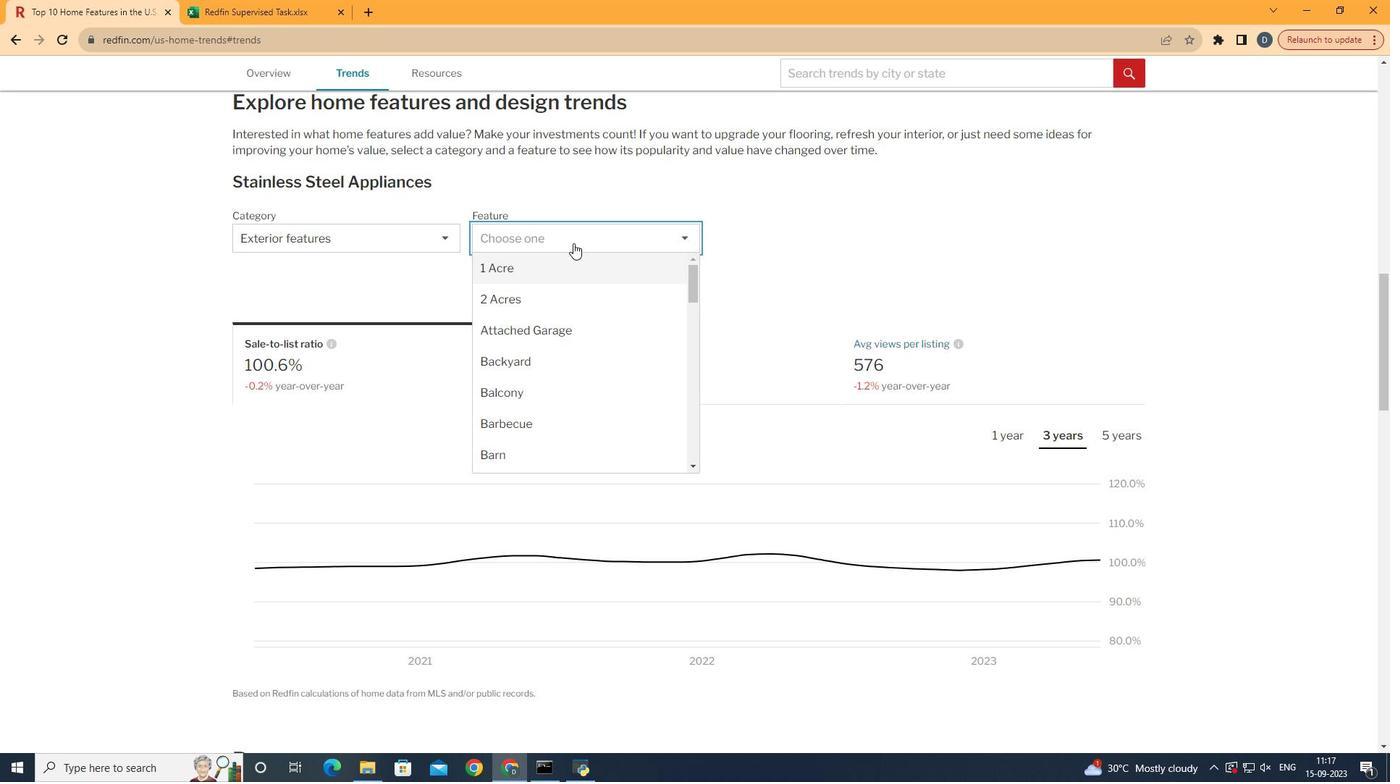 
Action: Mouse pressed left at (612, 268)
Screenshot: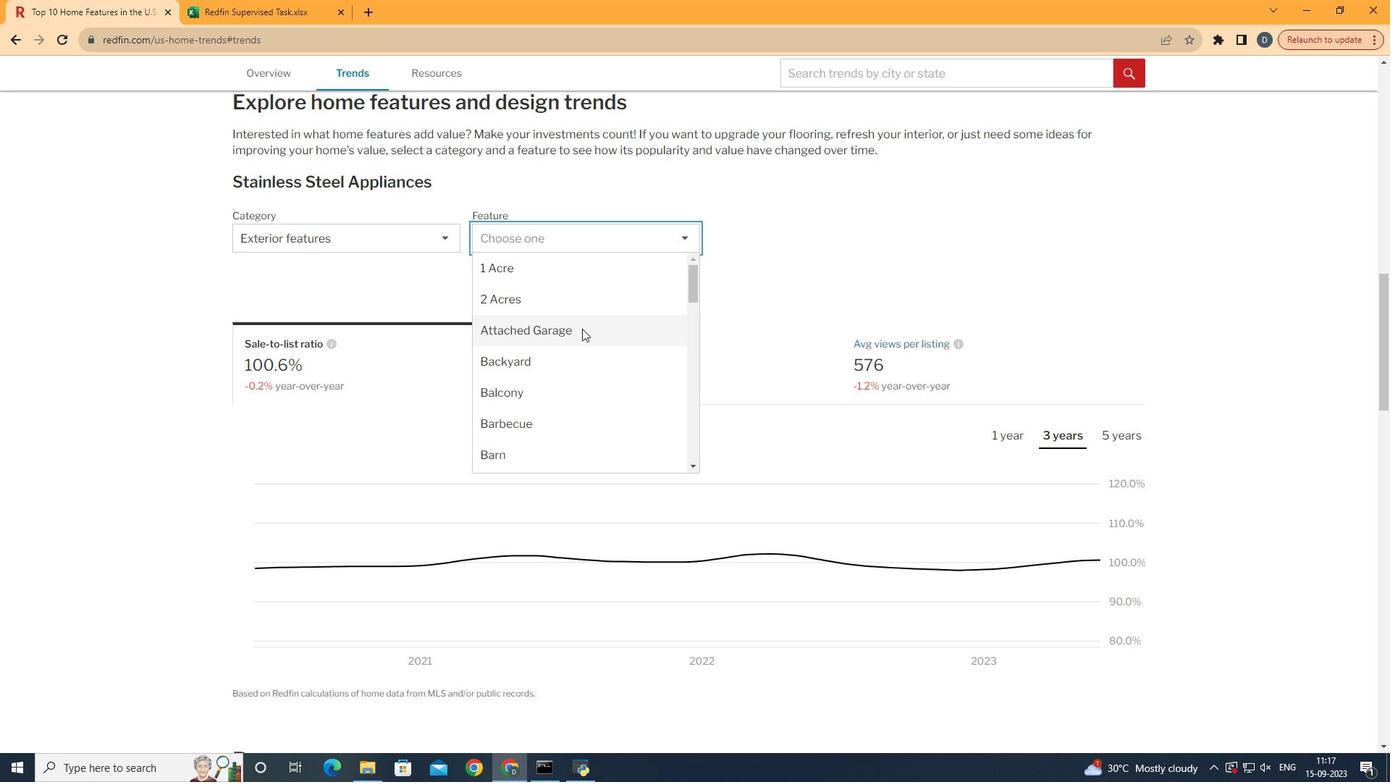 
Action: Mouse moved to (622, 333)
Screenshot: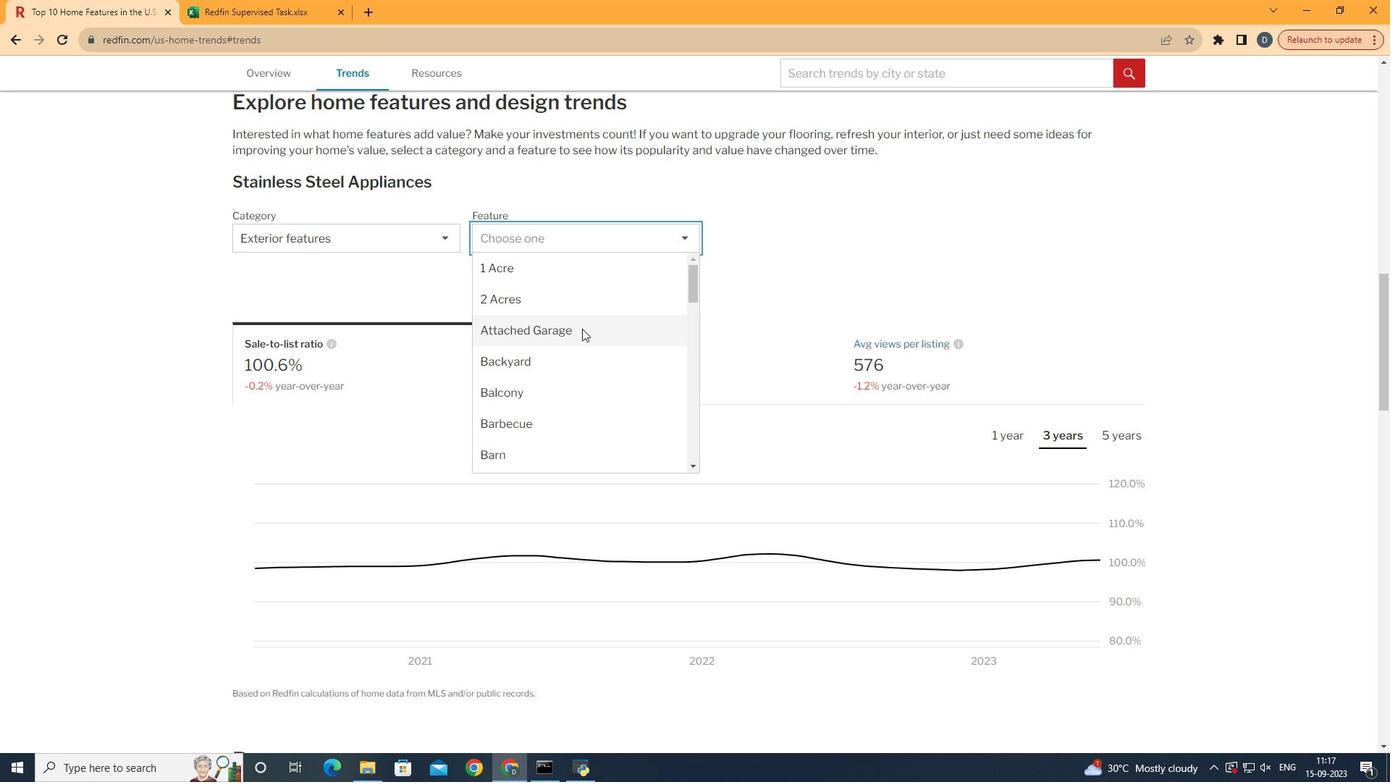 
Action: Mouse scrolled (622, 333) with delta (0, 0)
Screenshot: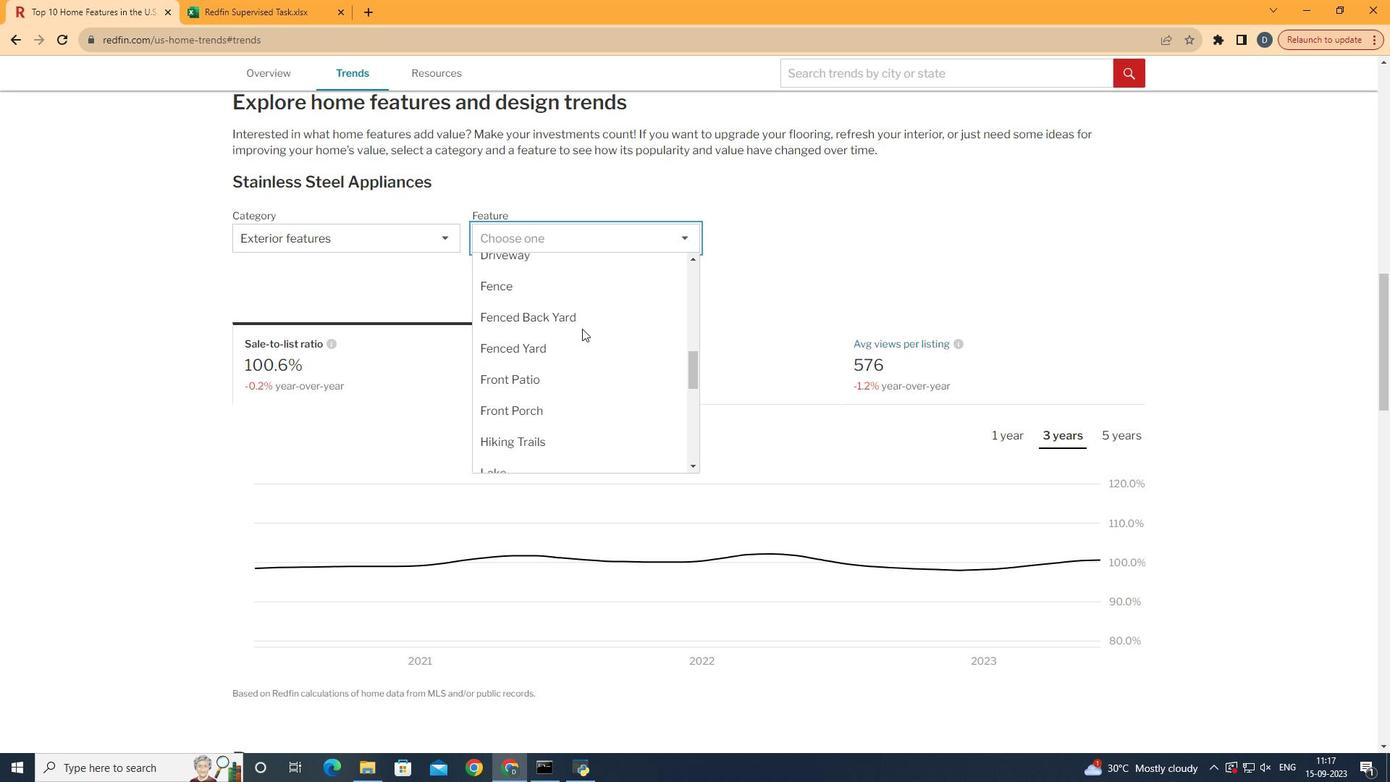 
Action: Mouse scrolled (622, 333) with delta (0, 0)
Screenshot: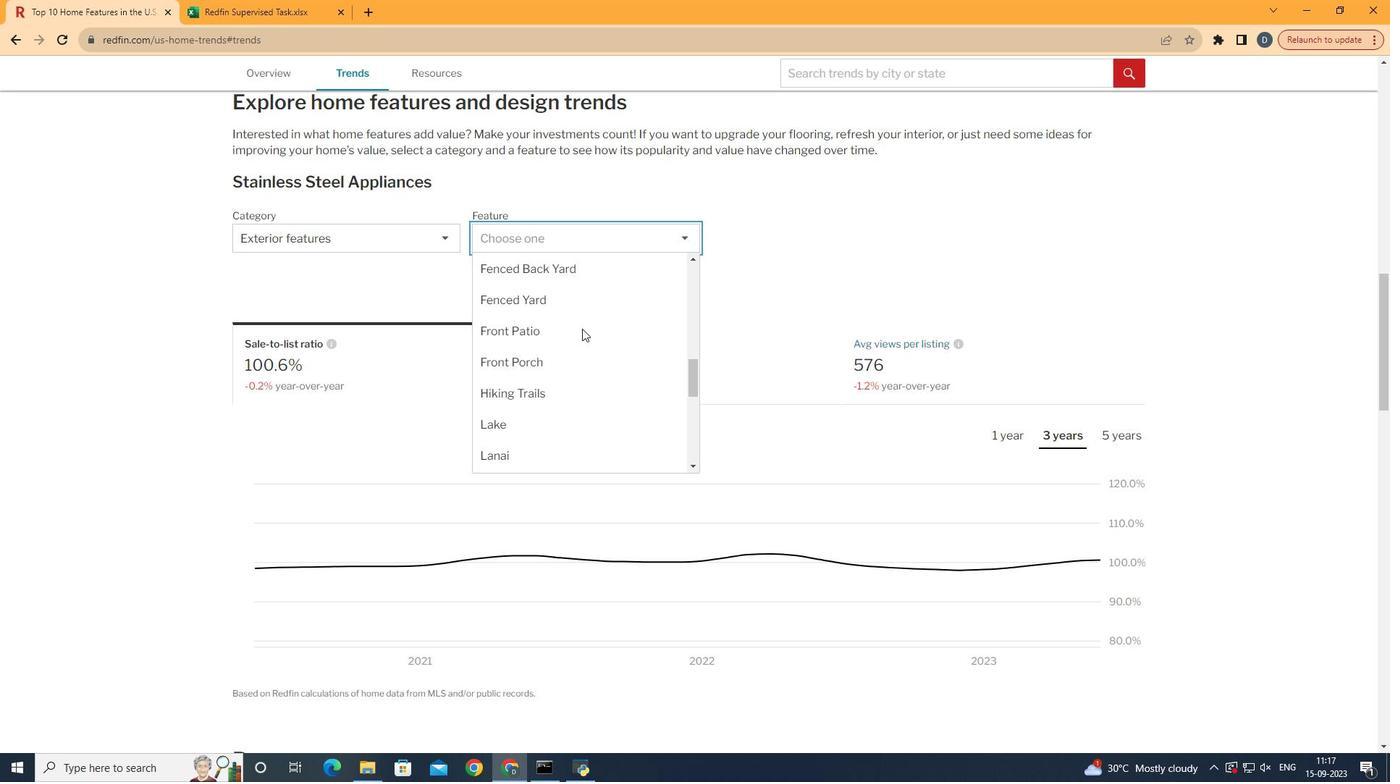 
Action: Mouse scrolled (622, 333) with delta (0, 0)
Screenshot: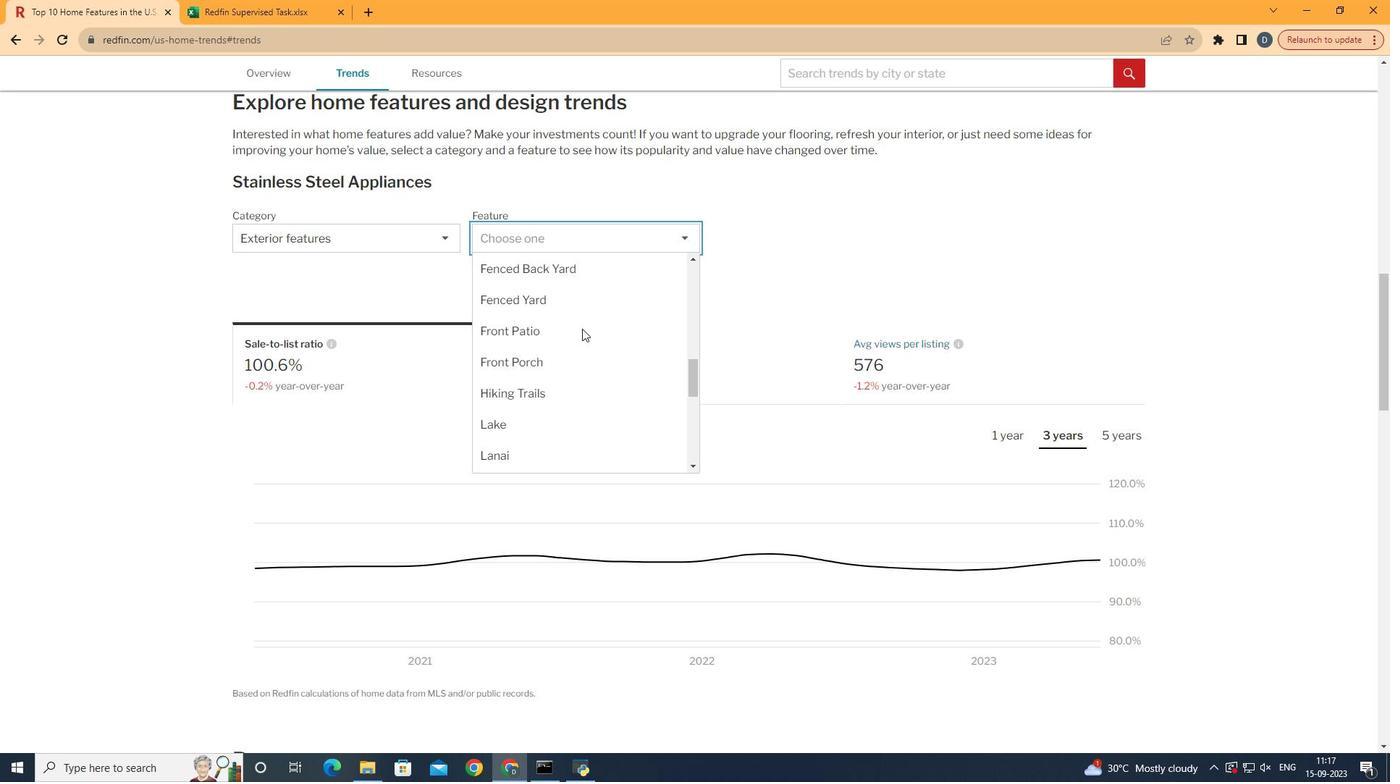 
Action: Mouse scrolled (622, 333) with delta (0, 0)
Screenshot: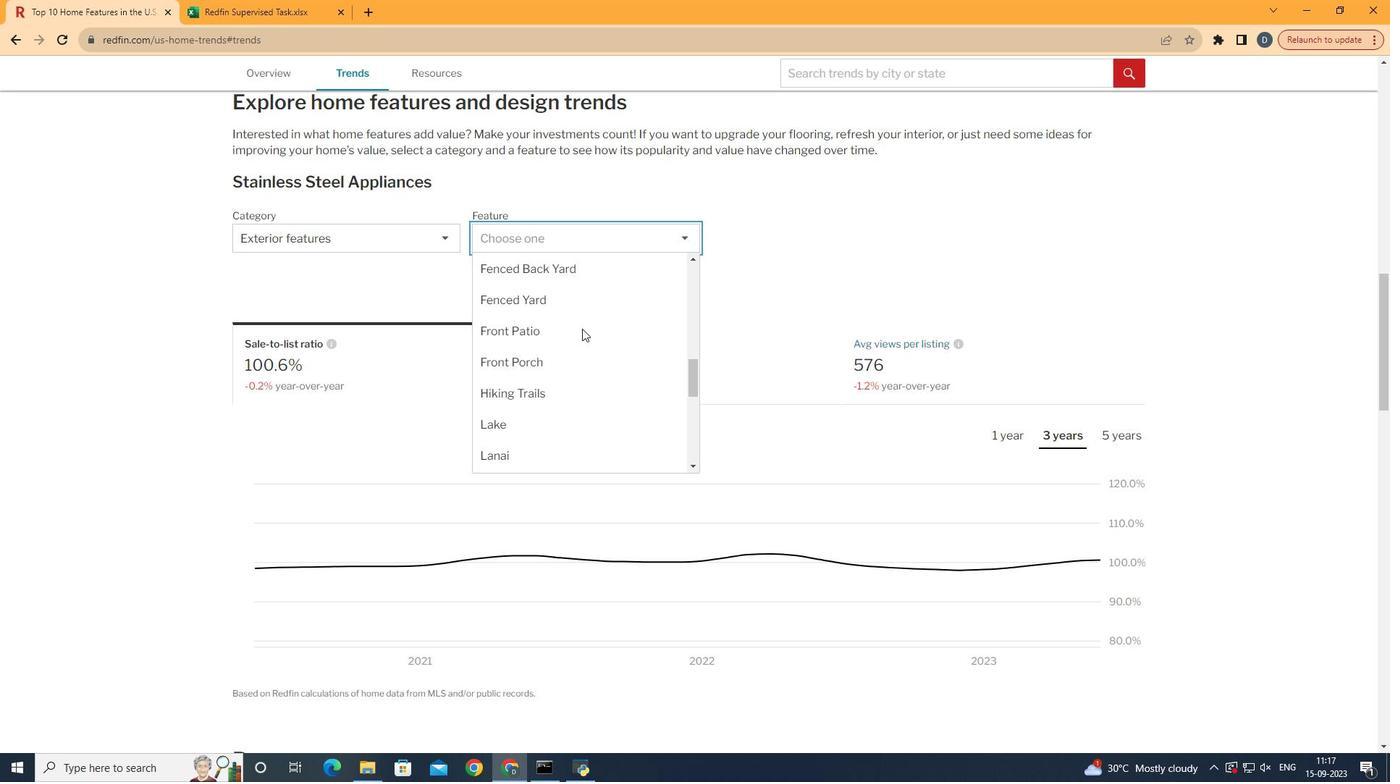 
Action: Mouse scrolled (622, 333) with delta (0, 0)
Screenshot: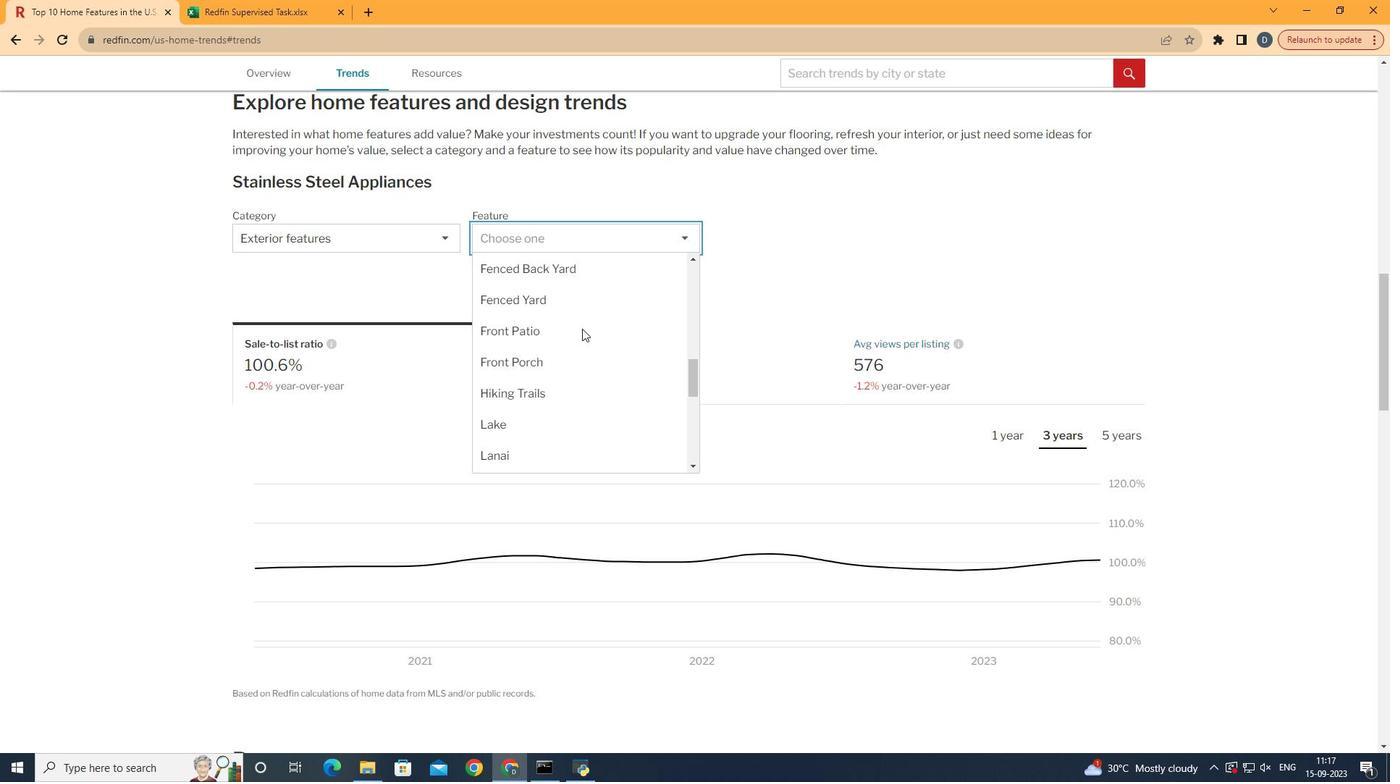 
Action: Mouse scrolled (622, 333) with delta (0, 0)
Screenshot: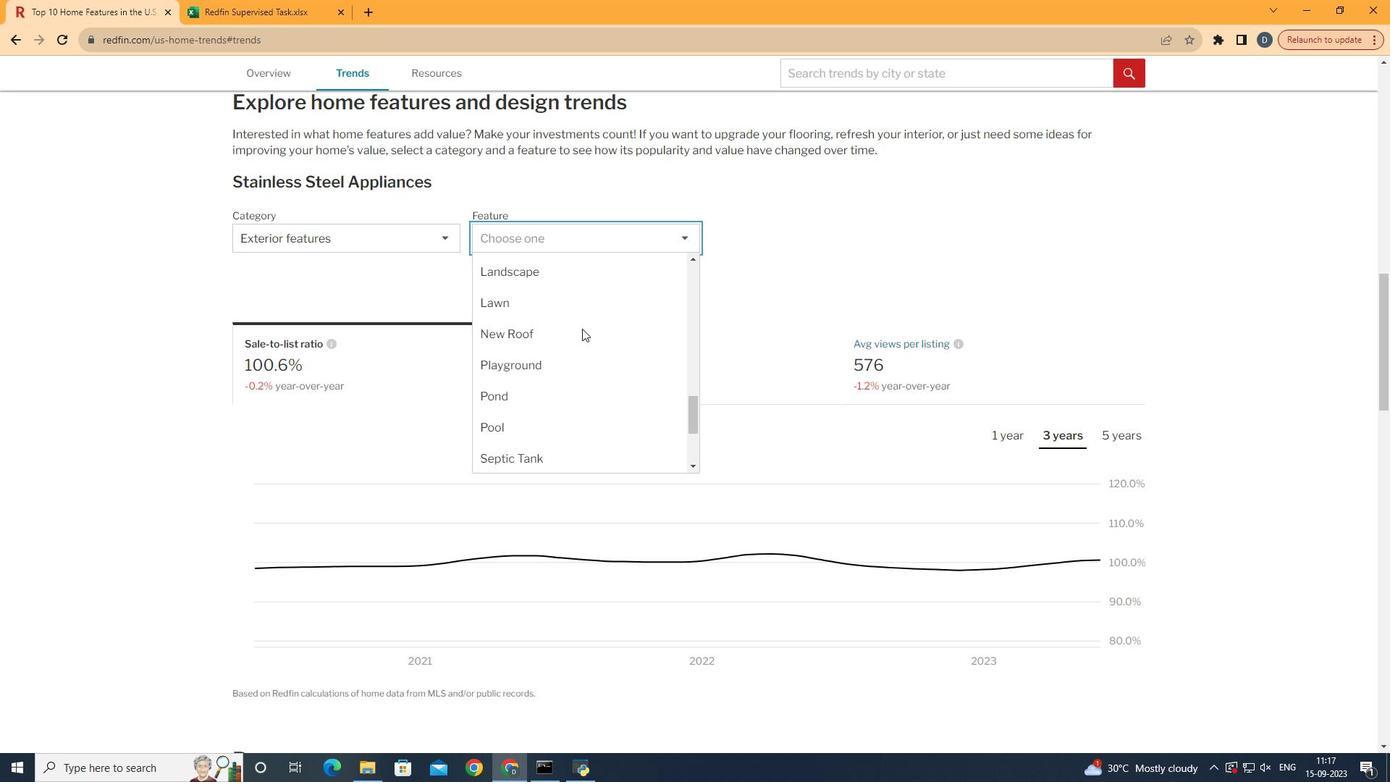 
Action: Mouse scrolled (622, 333) with delta (0, 0)
Screenshot: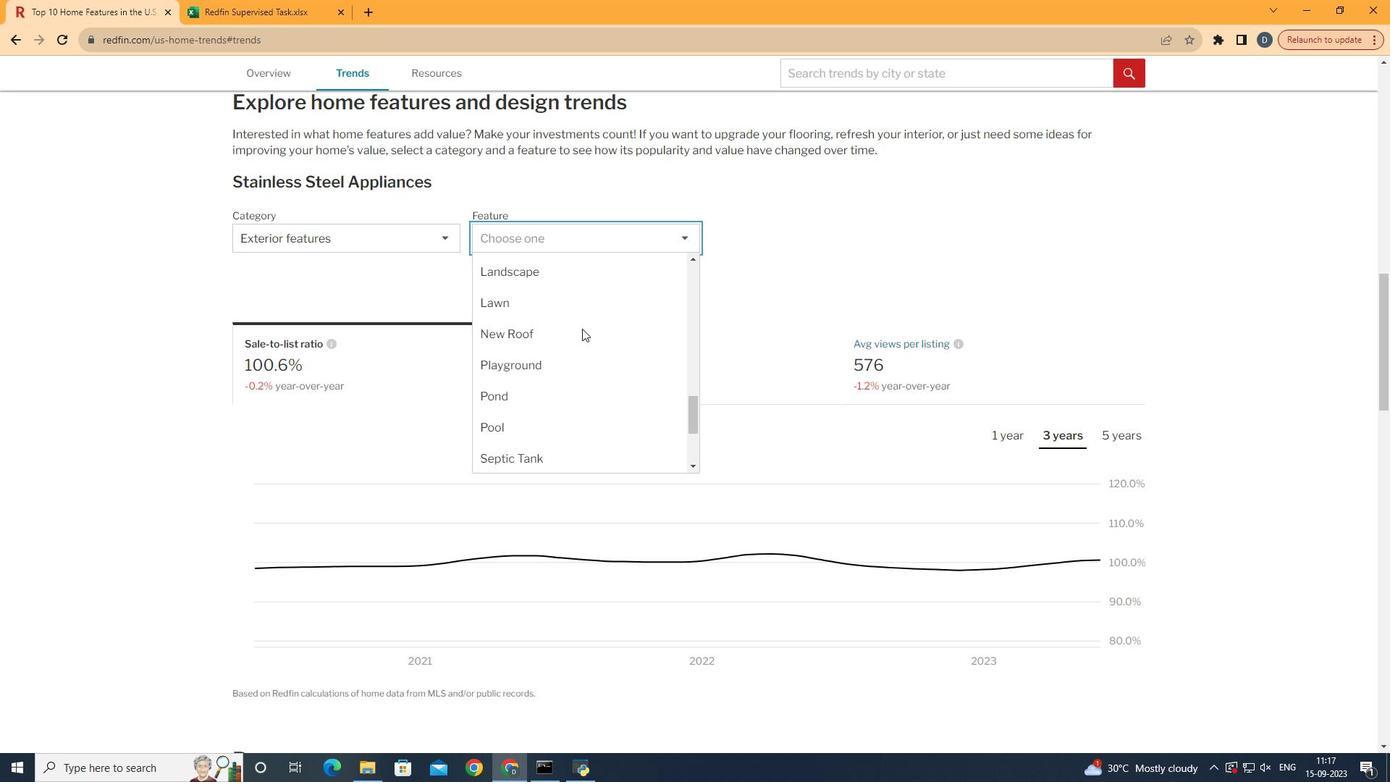 
Action: Mouse scrolled (622, 333) with delta (0, 0)
Screenshot: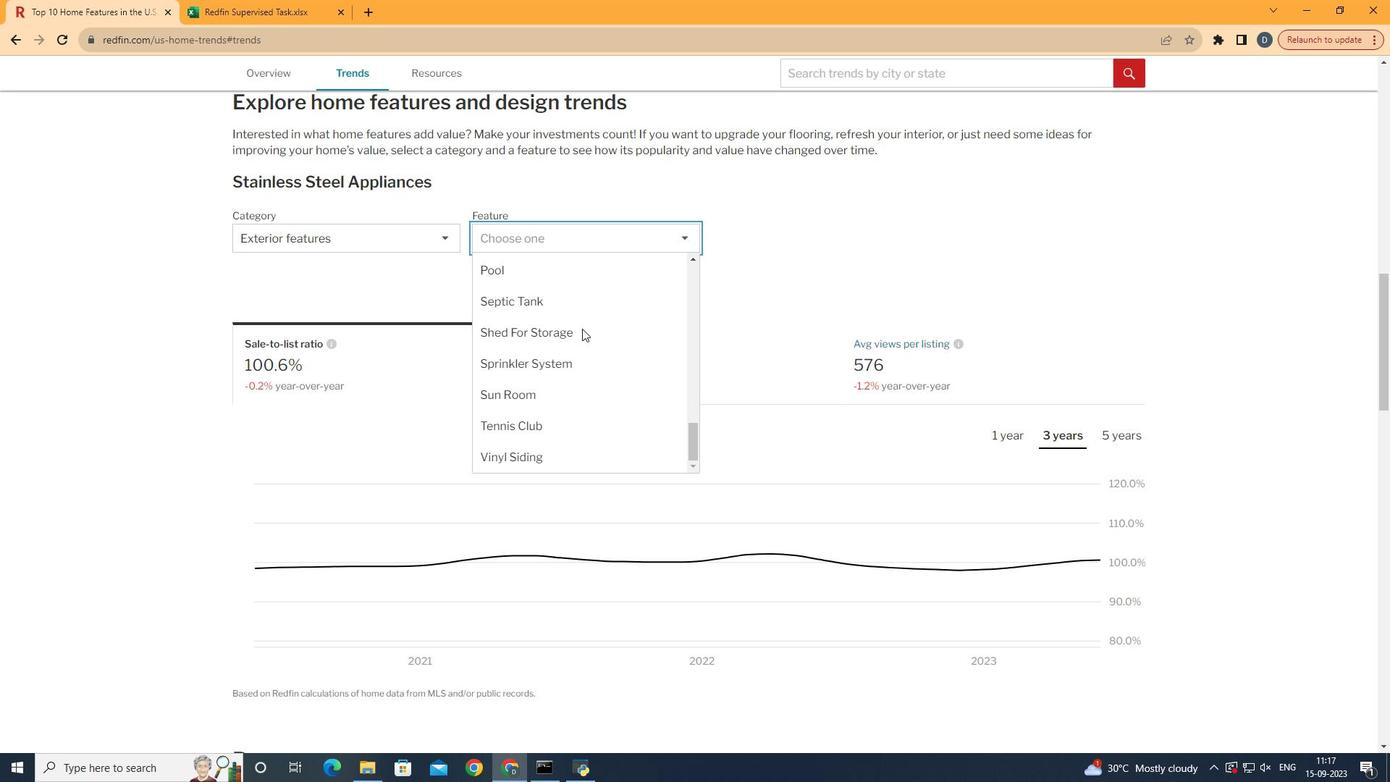 
Action: Mouse scrolled (622, 333) with delta (0, 0)
Screenshot: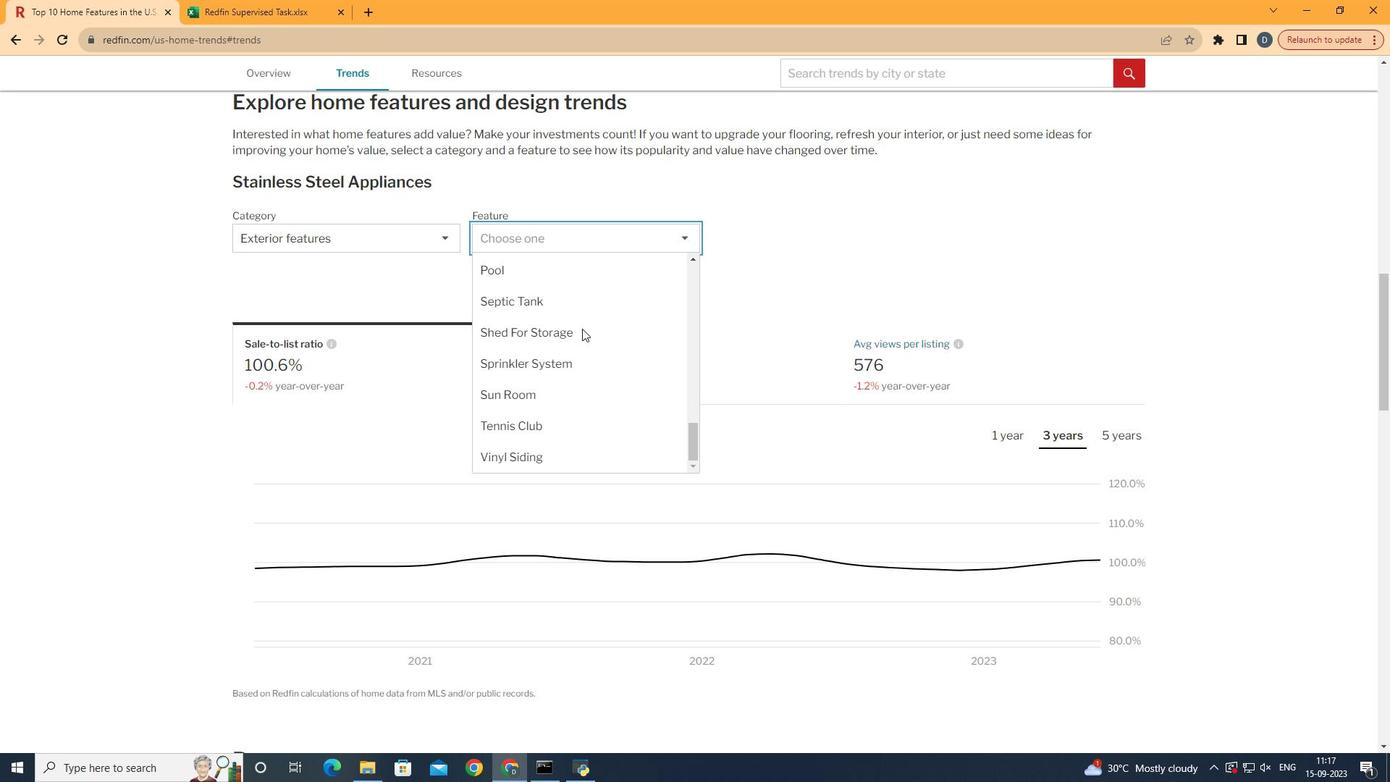
Action: Mouse scrolled (622, 333) with delta (0, 0)
Screenshot: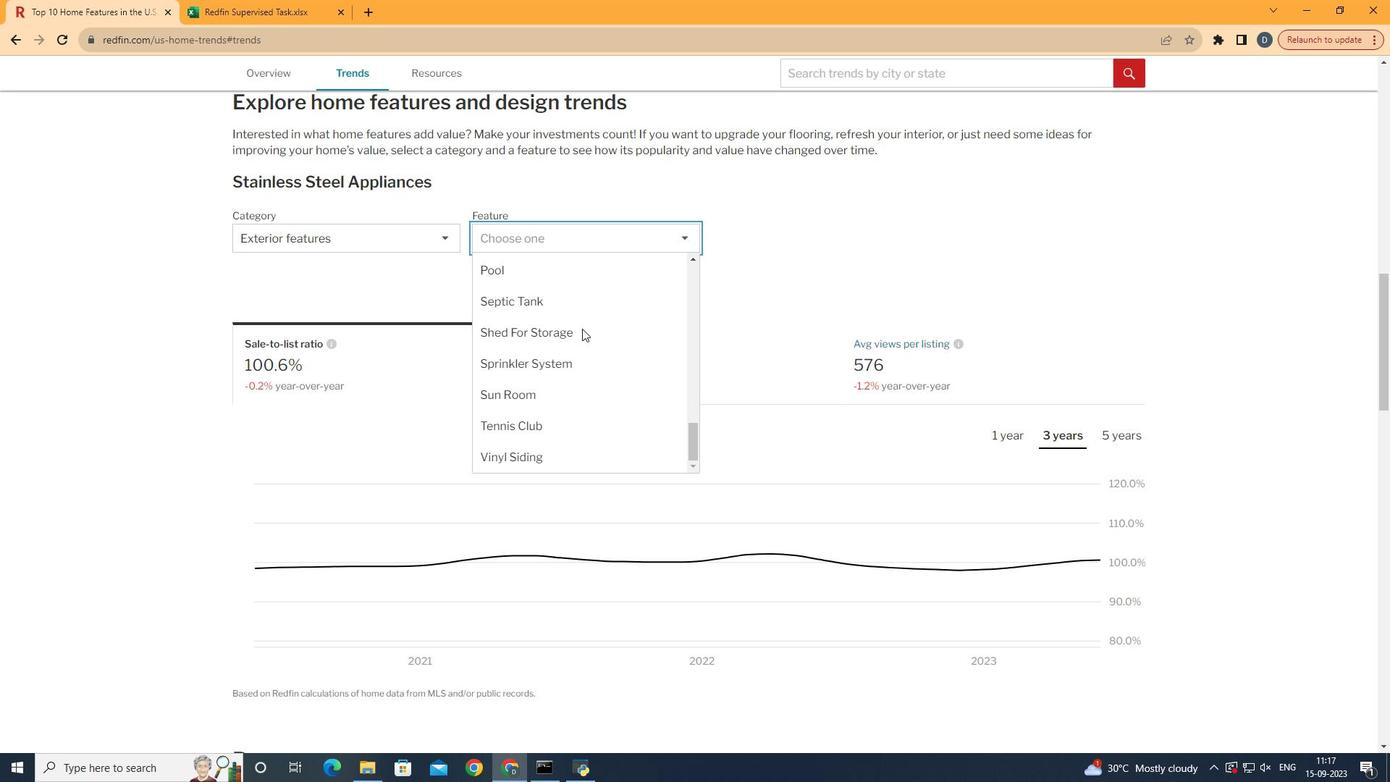 
Action: Mouse scrolled (622, 333) with delta (0, 0)
Screenshot: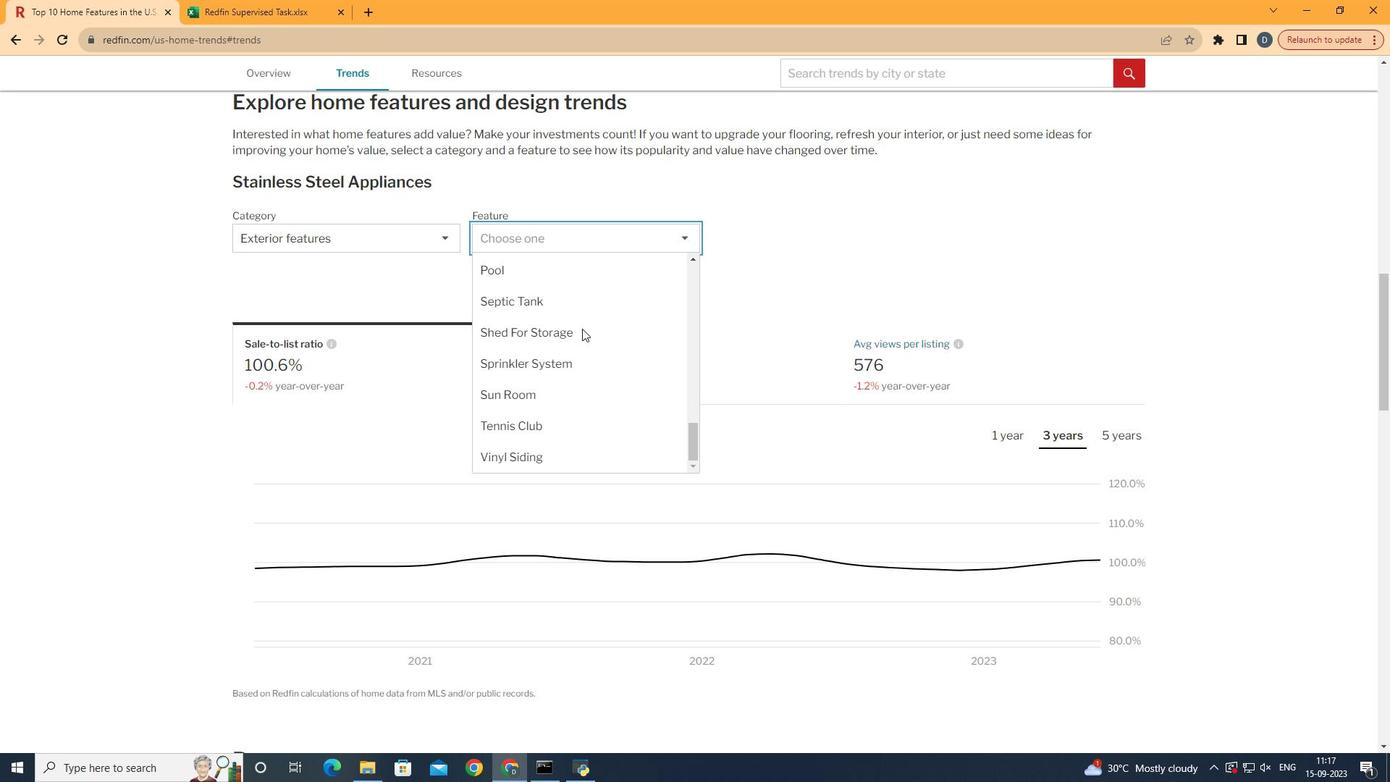 
Action: Mouse scrolled (622, 333) with delta (0, 0)
Screenshot: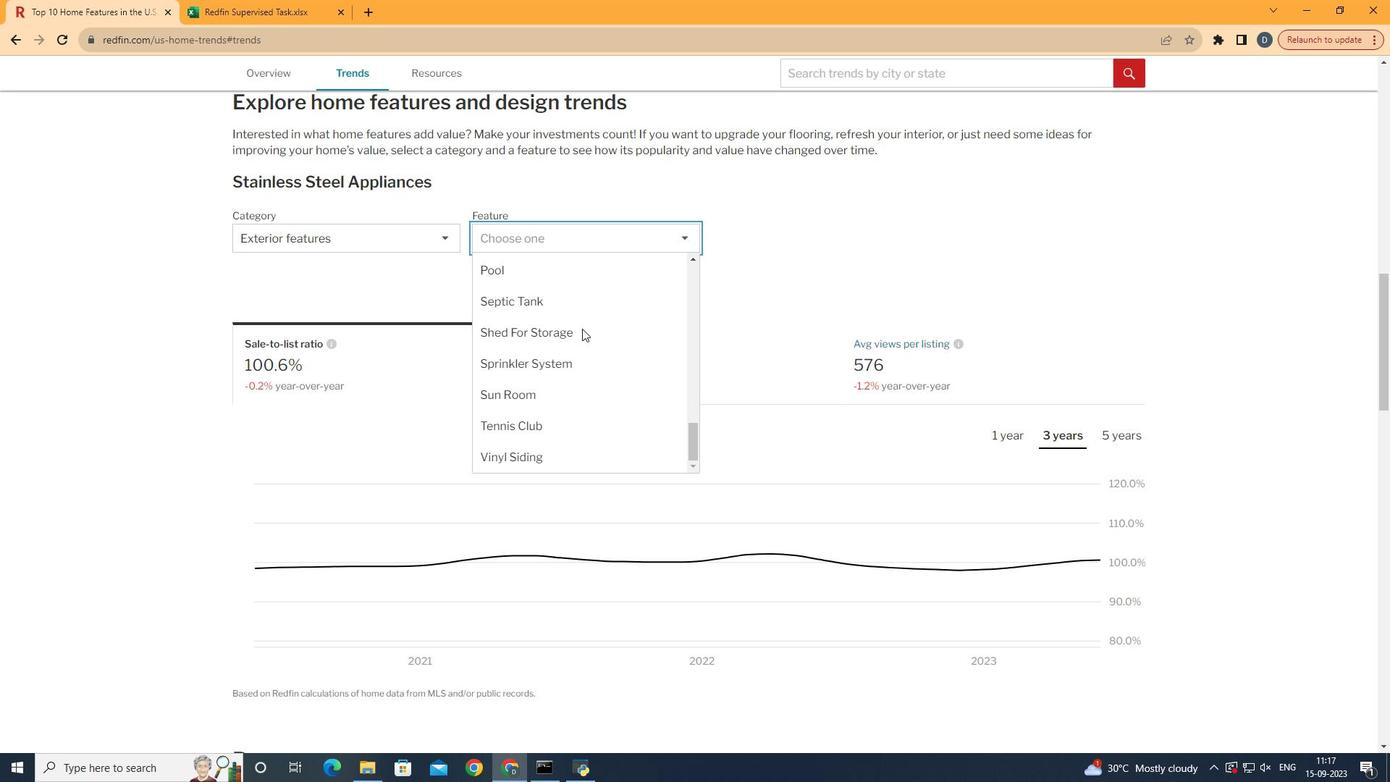 
Action: Mouse scrolled (622, 333) with delta (0, 0)
Screenshot: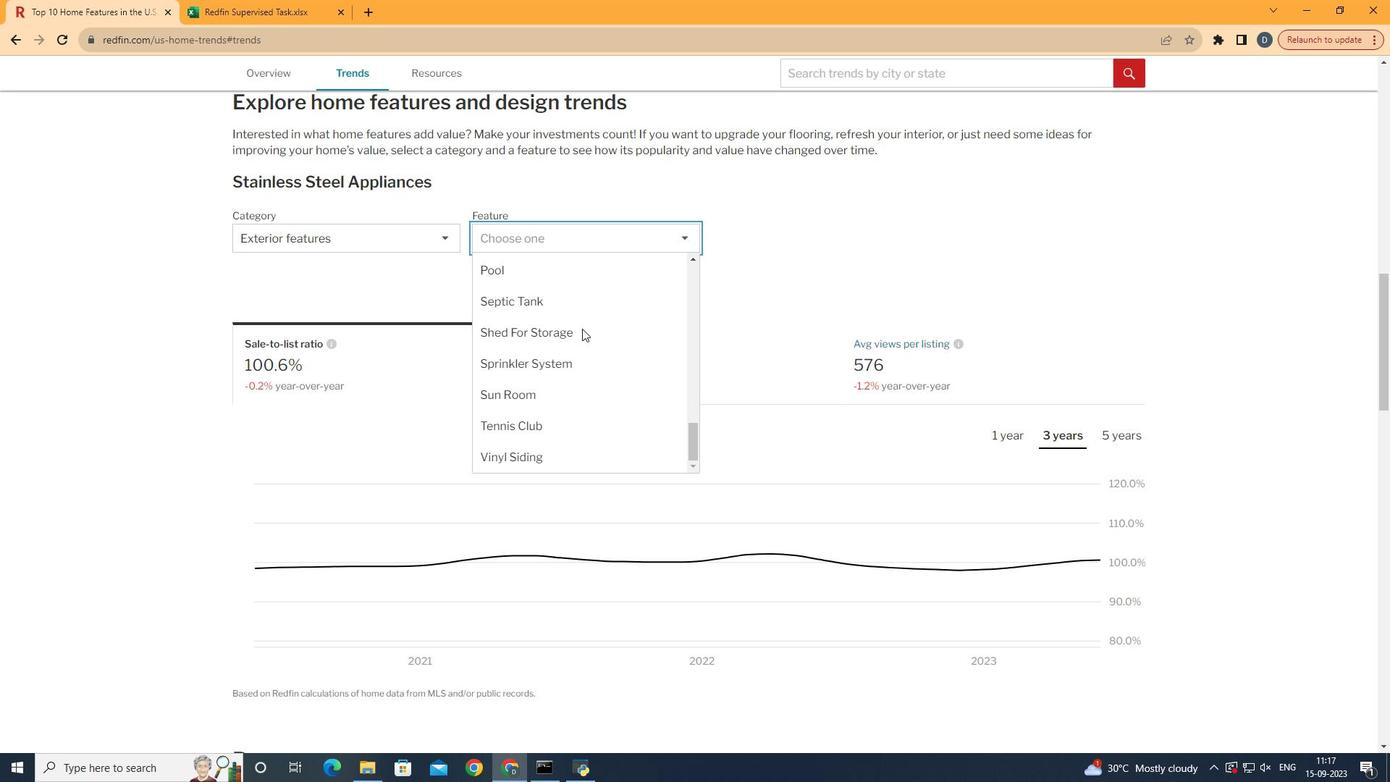 
Action: Mouse scrolled (622, 333) with delta (0, 0)
Screenshot: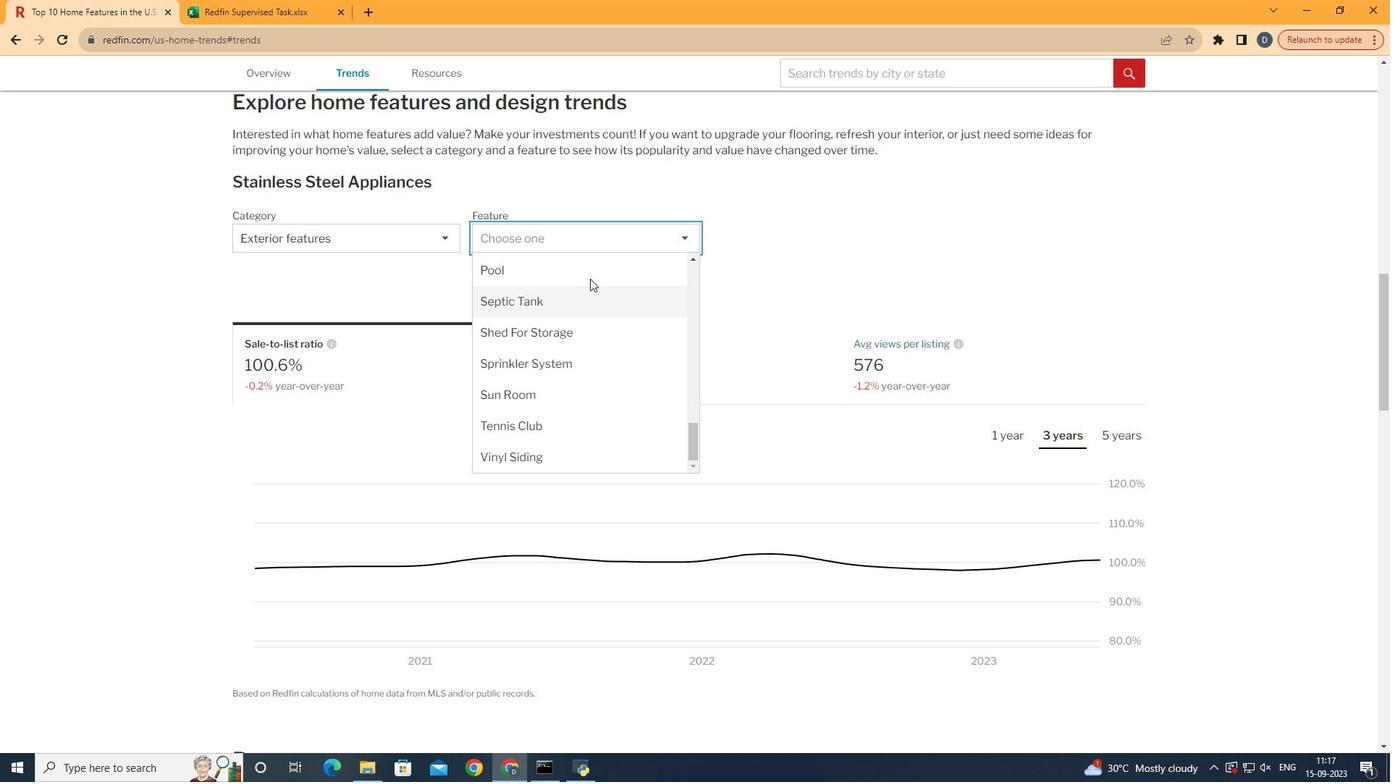 
Action: Mouse scrolled (622, 333) with delta (0, 0)
Screenshot: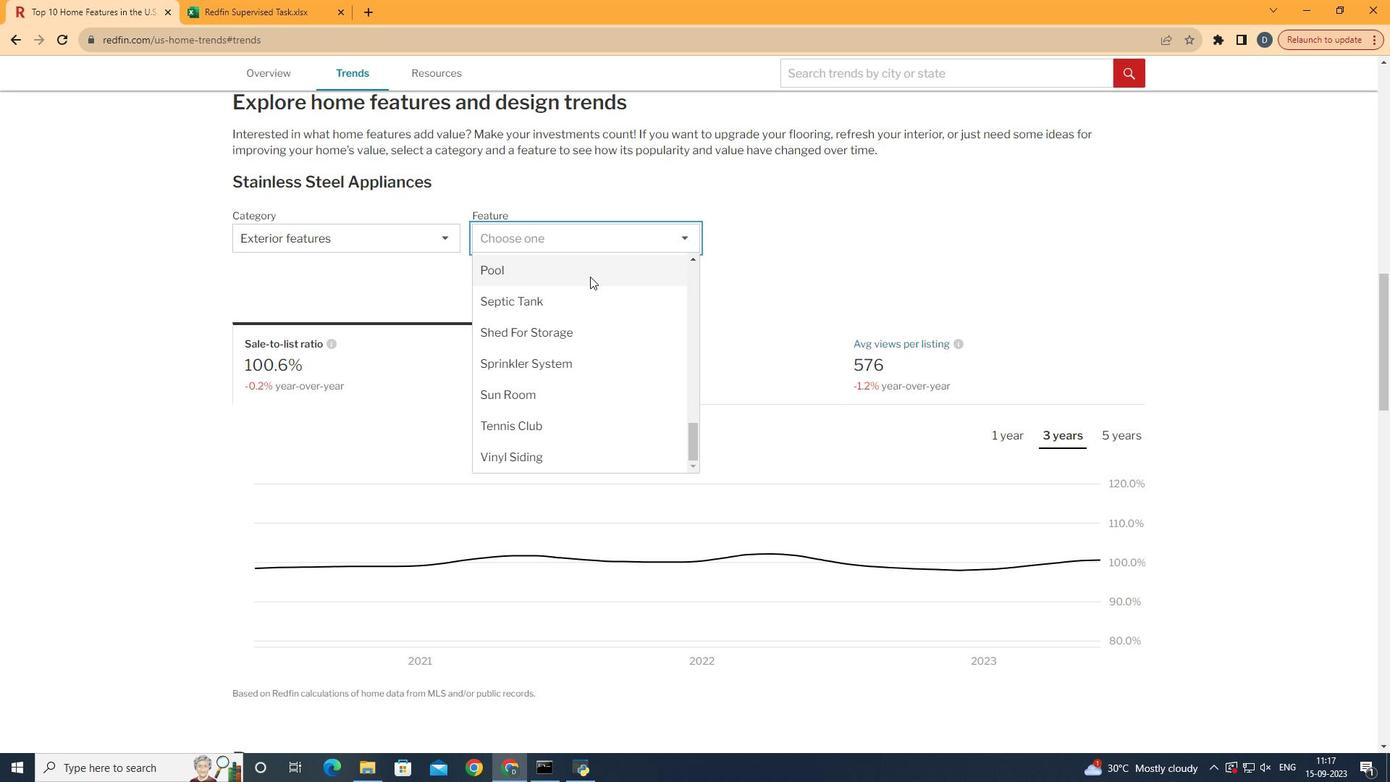 
Action: Mouse scrolled (622, 333) with delta (0, 0)
Screenshot: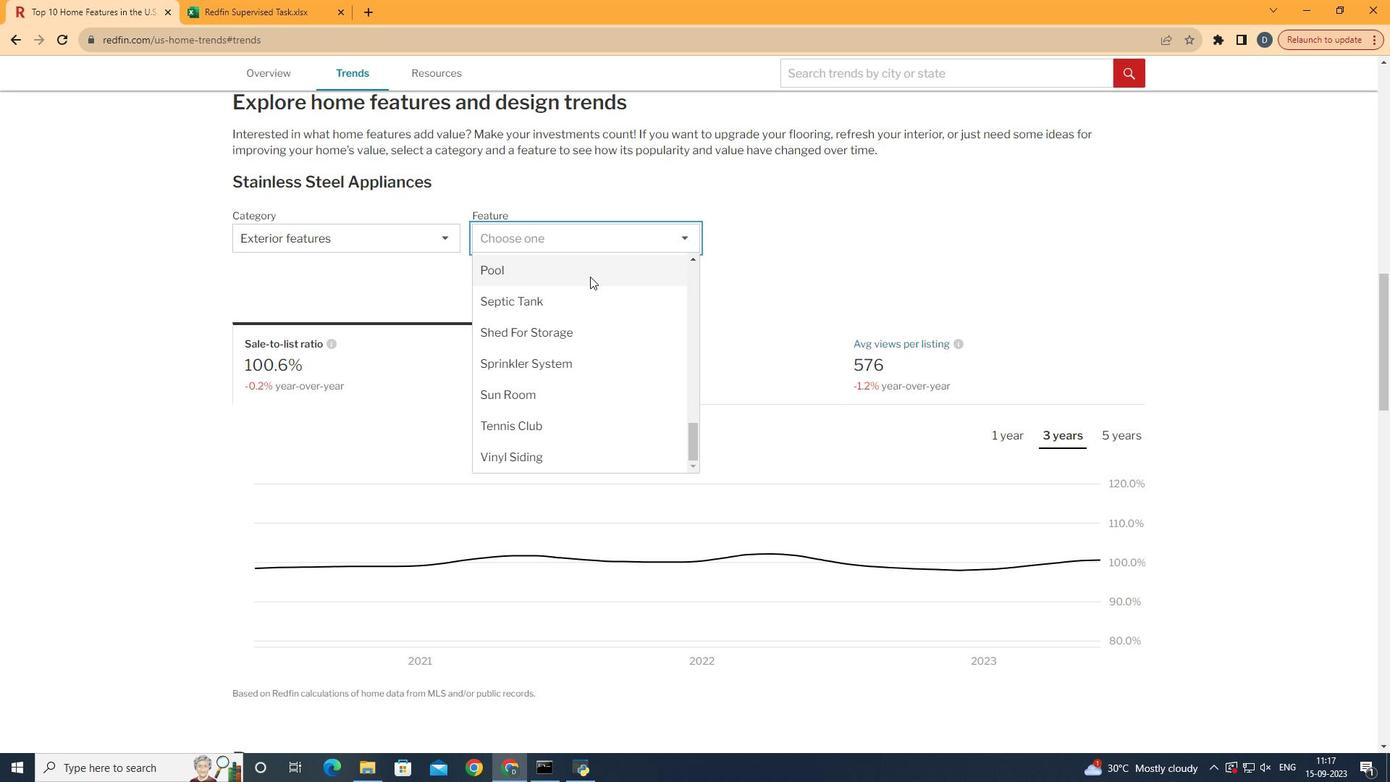 
Action: Mouse scrolled (622, 333) with delta (0, 0)
Screenshot: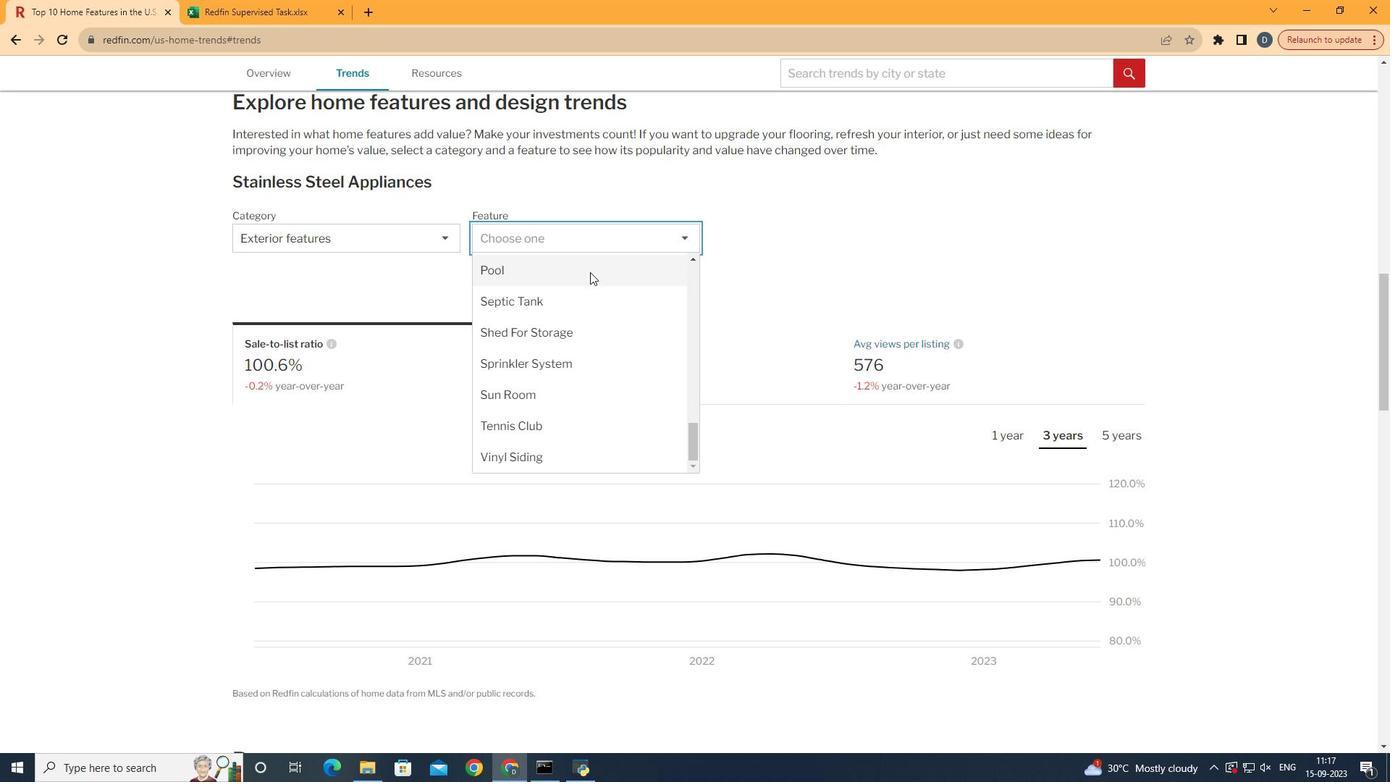 
Action: Mouse moved to (634, 313)
Screenshot: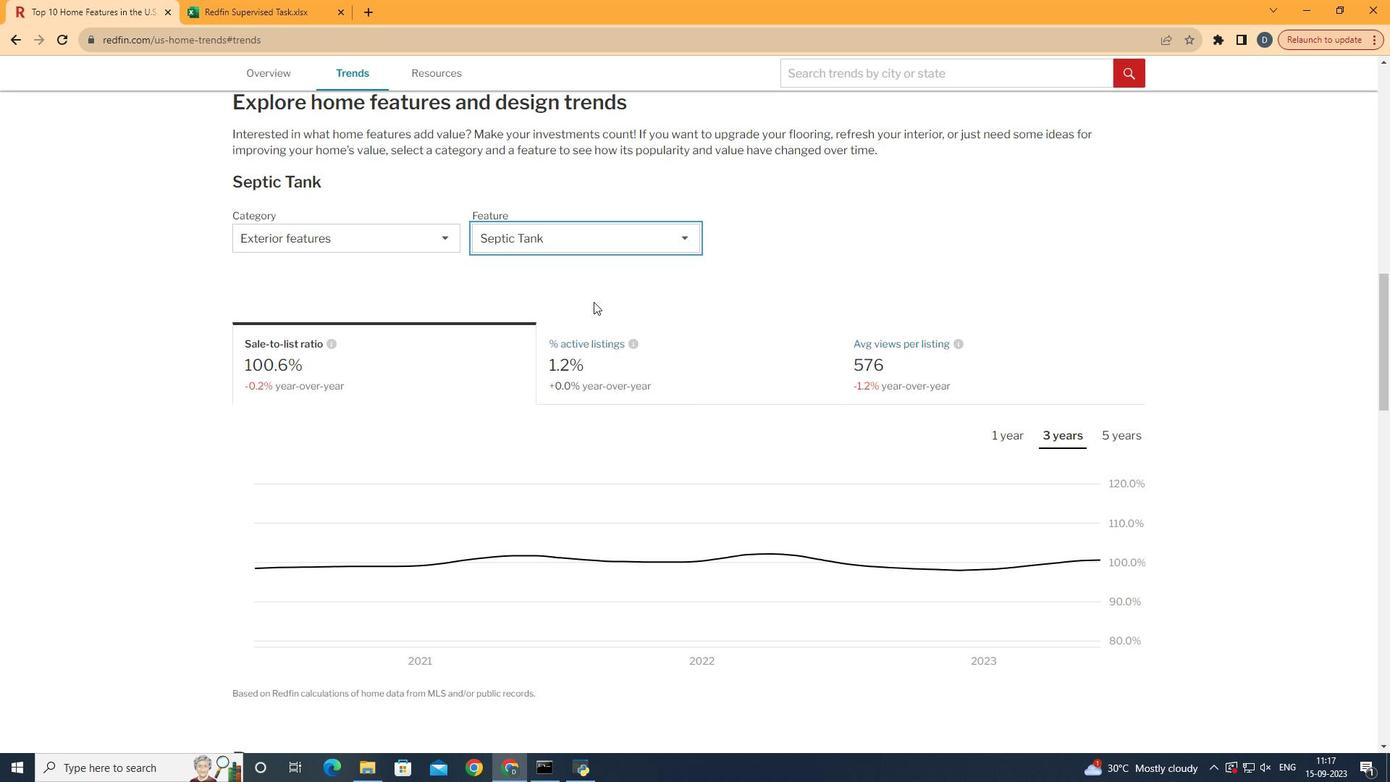 
Action: Mouse pressed left at (634, 313)
Screenshot: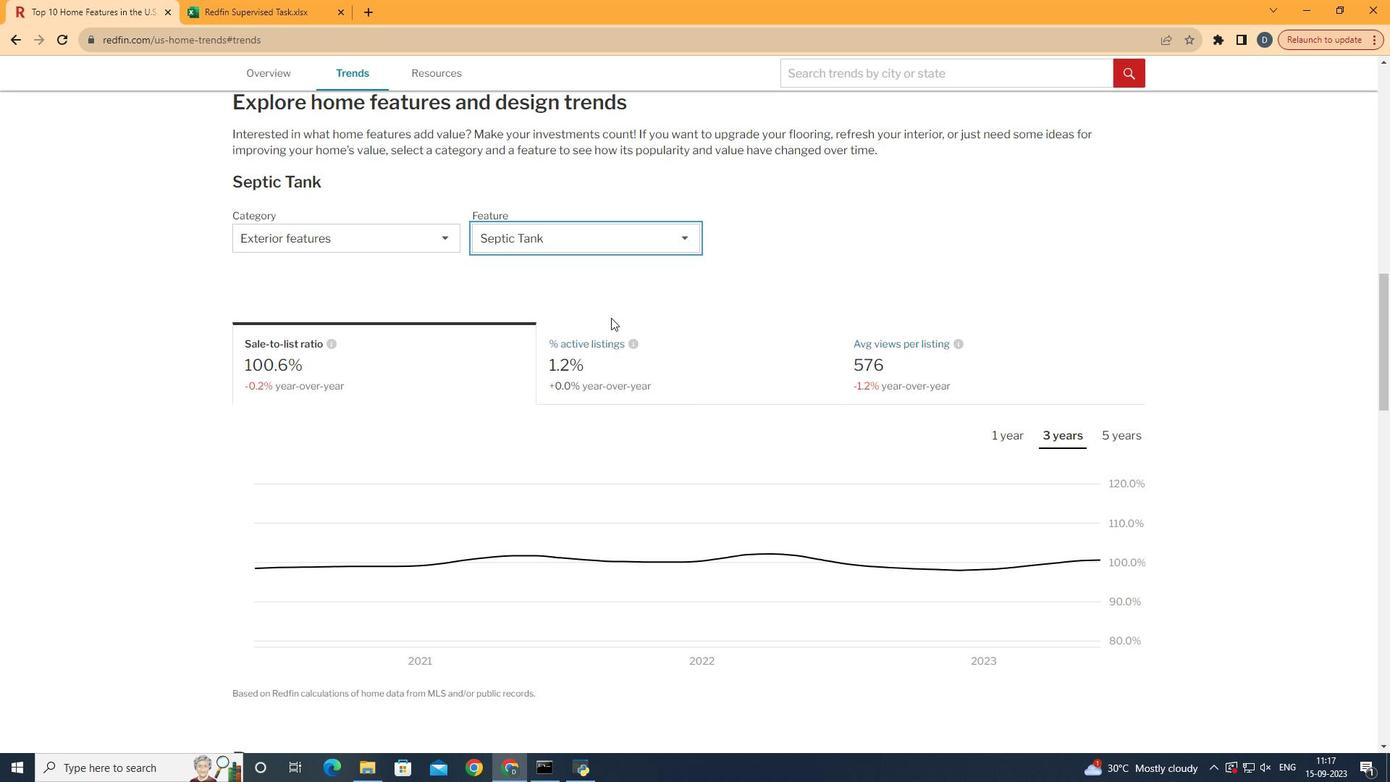 
Action: Mouse moved to (993, 351)
Screenshot: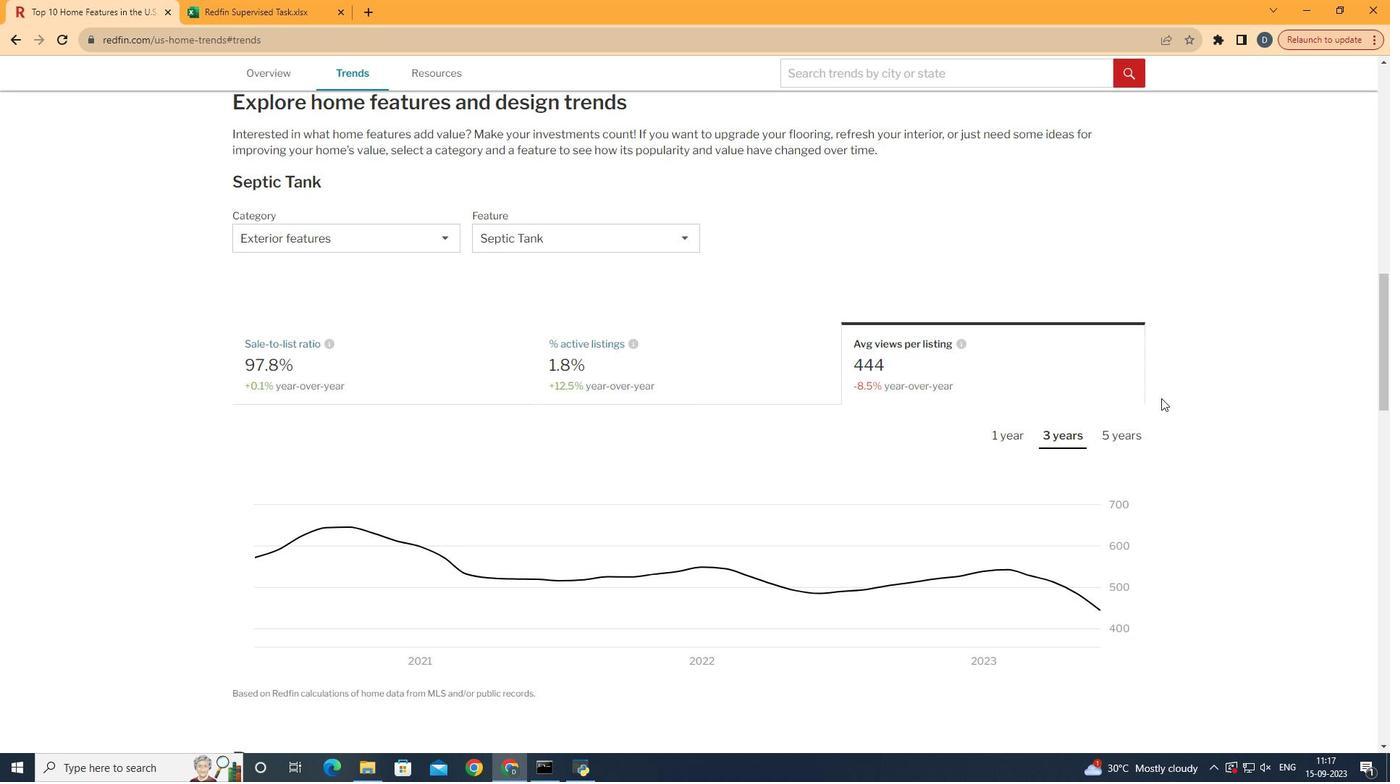
Action: Mouse pressed left at (993, 351)
Screenshot: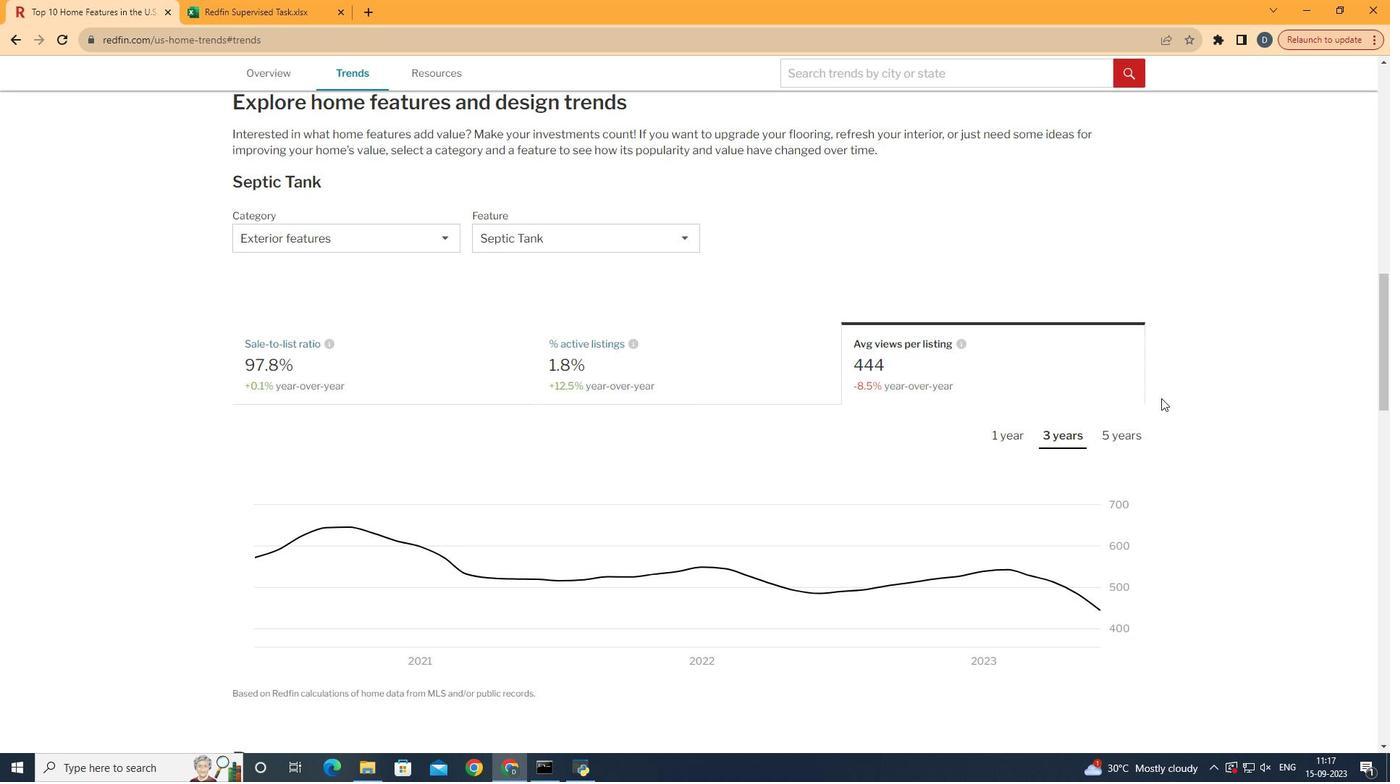 
Action: Mouse moved to (1025, 414)
Screenshot: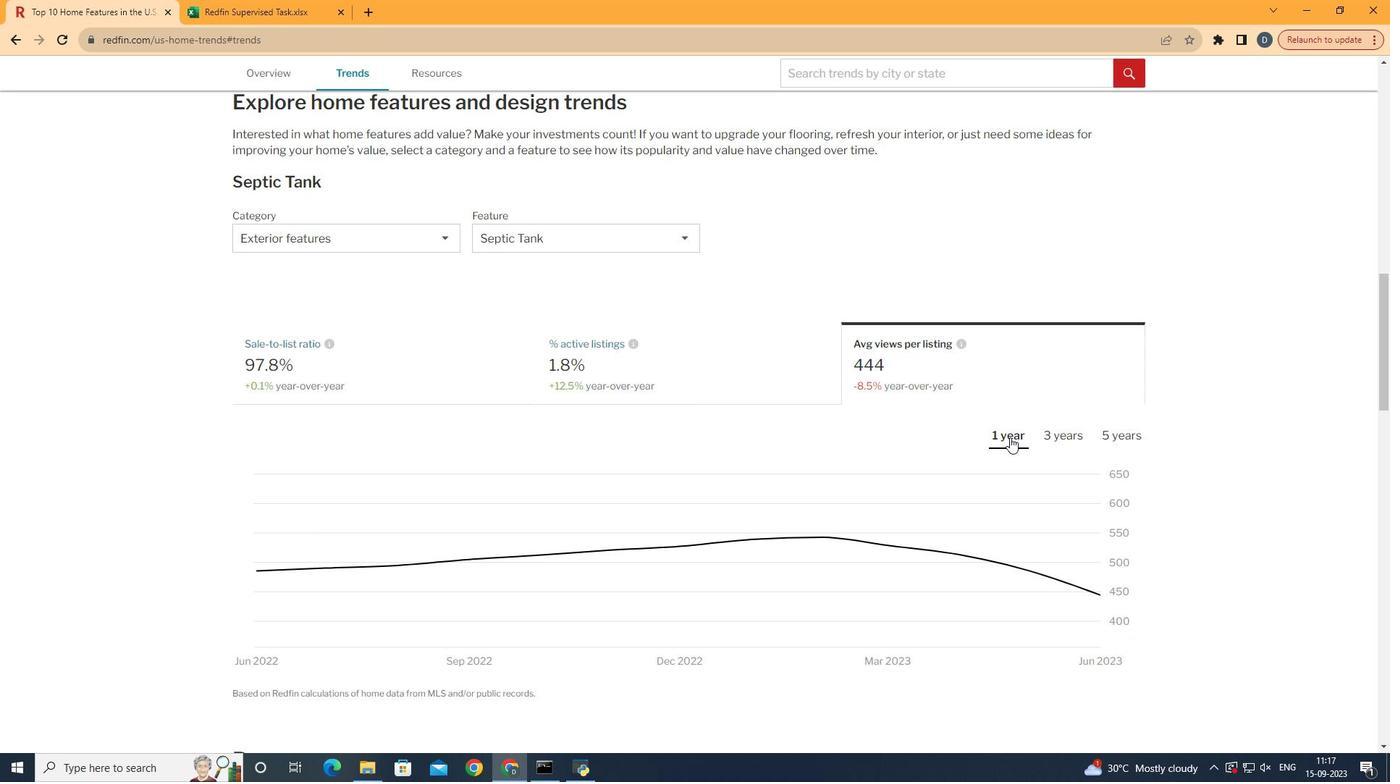 
Action: Mouse pressed left at (1025, 414)
Screenshot: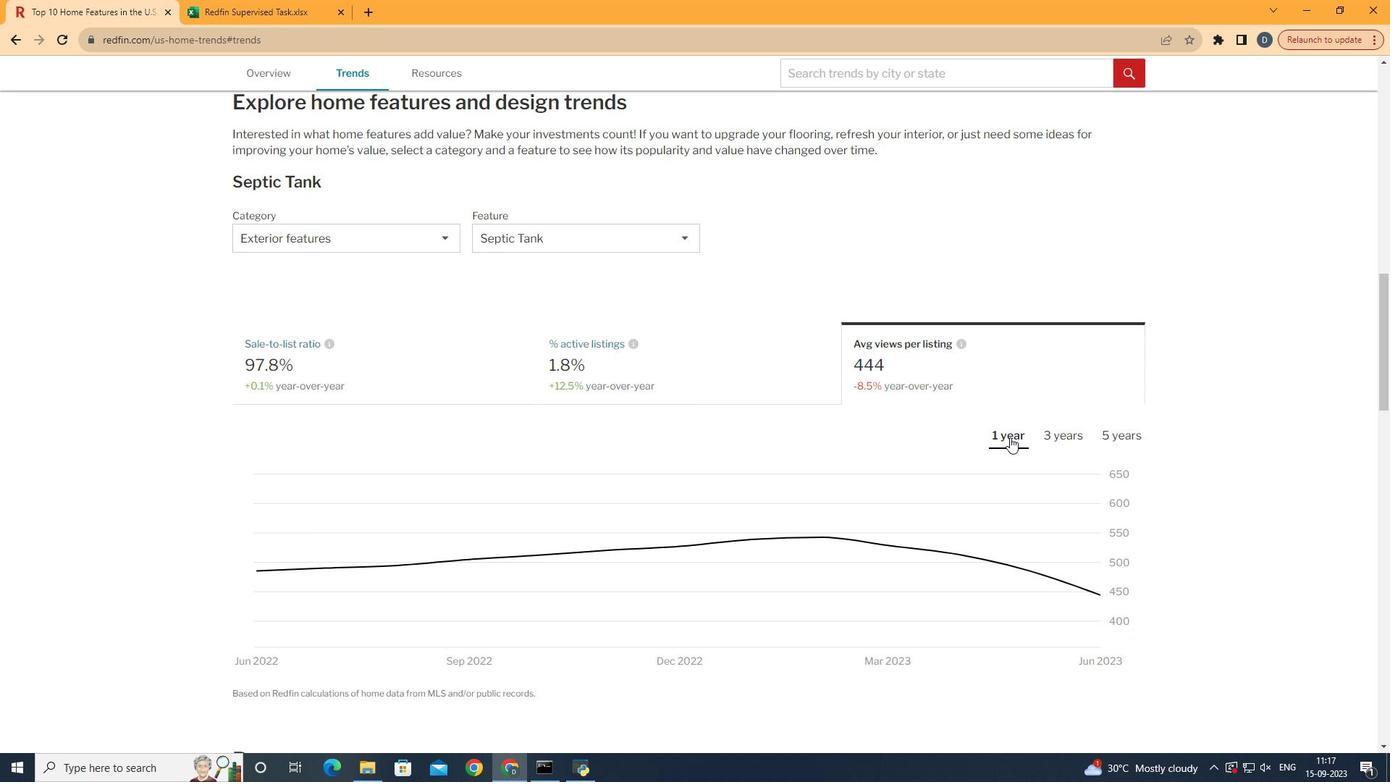 
Action: Mouse moved to (1024, 414)
Screenshot: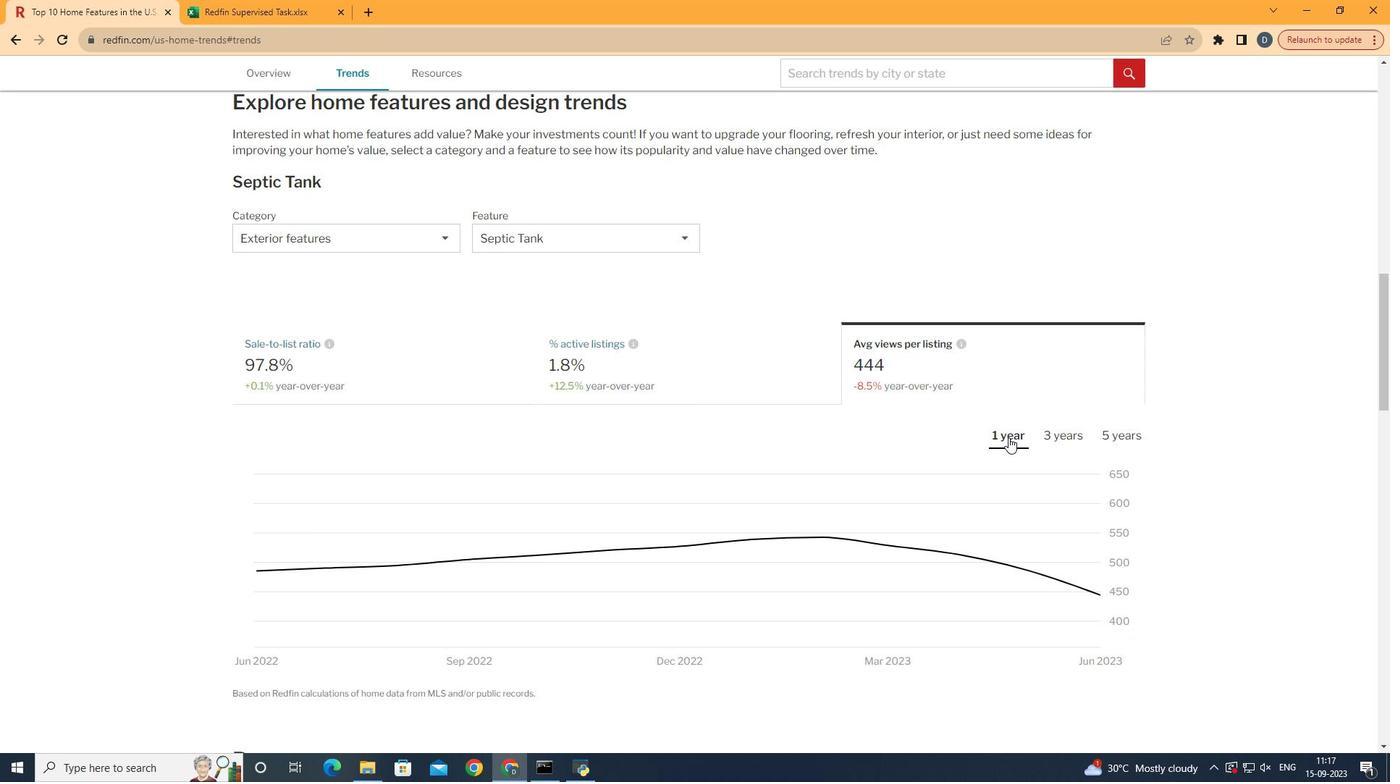 
